 Task: Find connections with filter location Köthen with filter topic #culturewith filter profile language French with filter current company TIBCO with filter school Jobs in Telangana with filter industry Fisheries with filter service category Executive Coaching with filter keywords title Chemist
Action: Mouse moved to (508, 68)
Screenshot: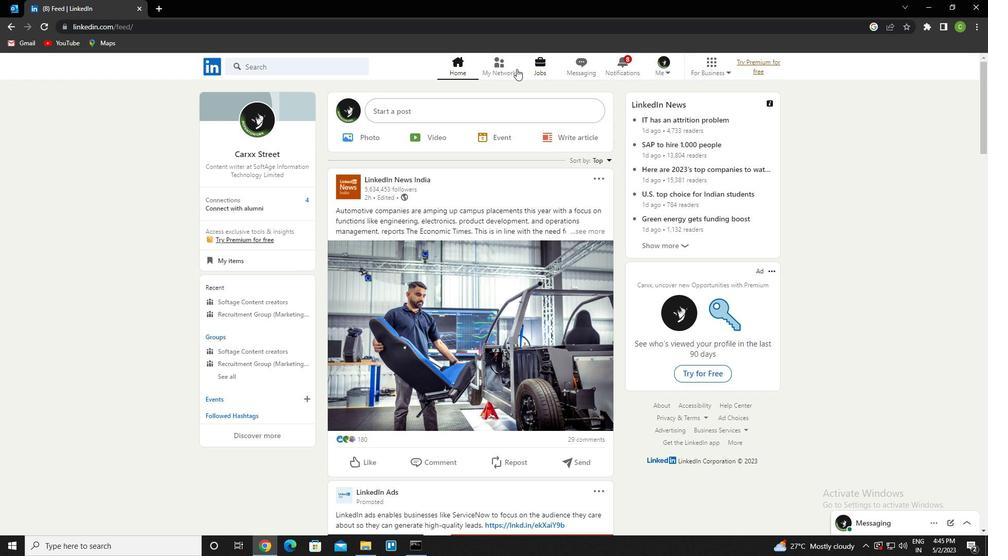 
Action: Mouse pressed left at (508, 68)
Screenshot: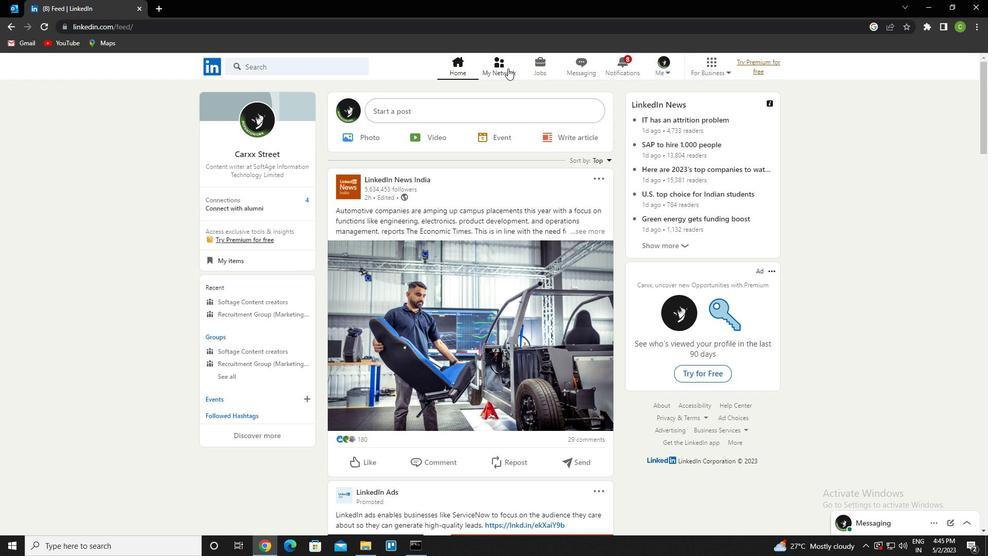 
Action: Mouse moved to (310, 125)
Screenshot: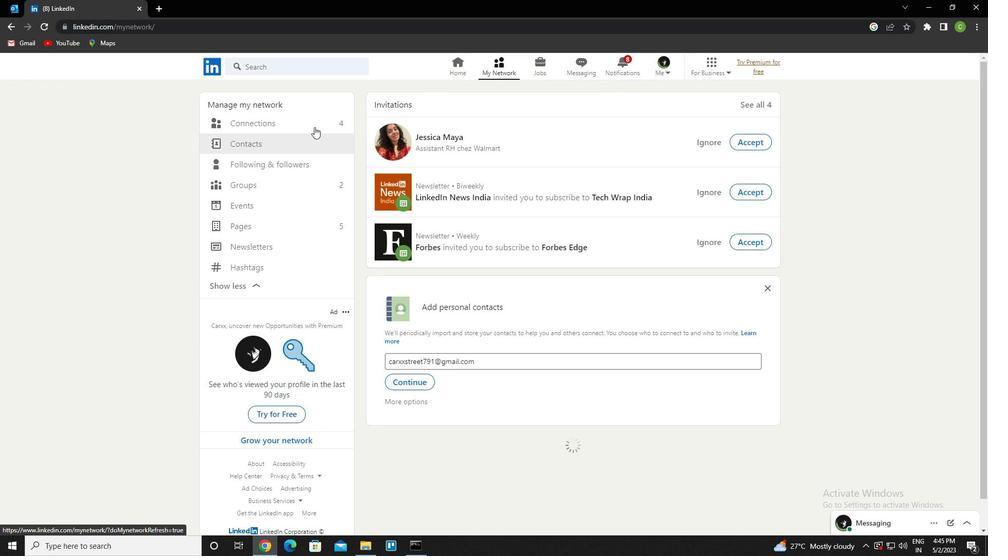 
Action: Mouse pressed left at (310, 125)
Screenshot: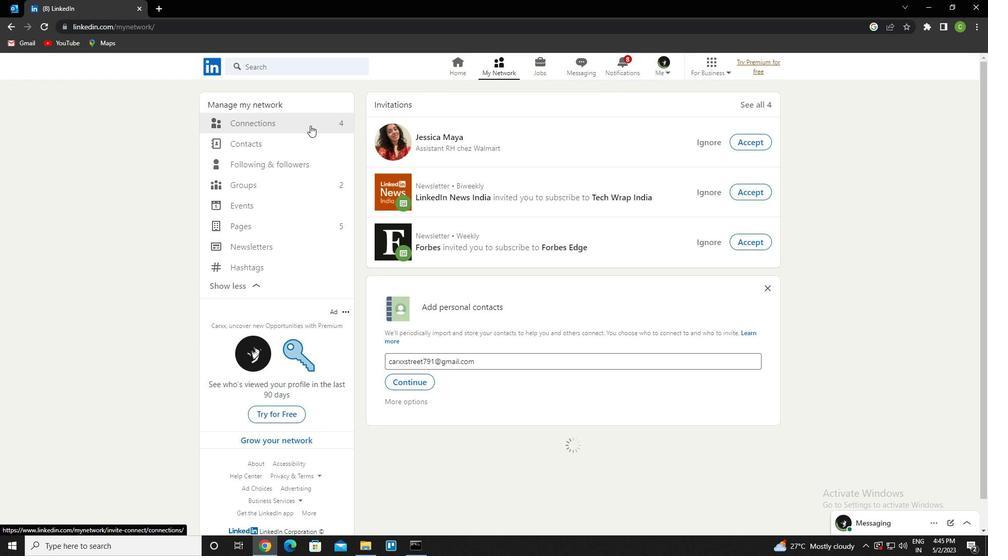 
Action: Mouse moved to (564, 117)
Screenshot: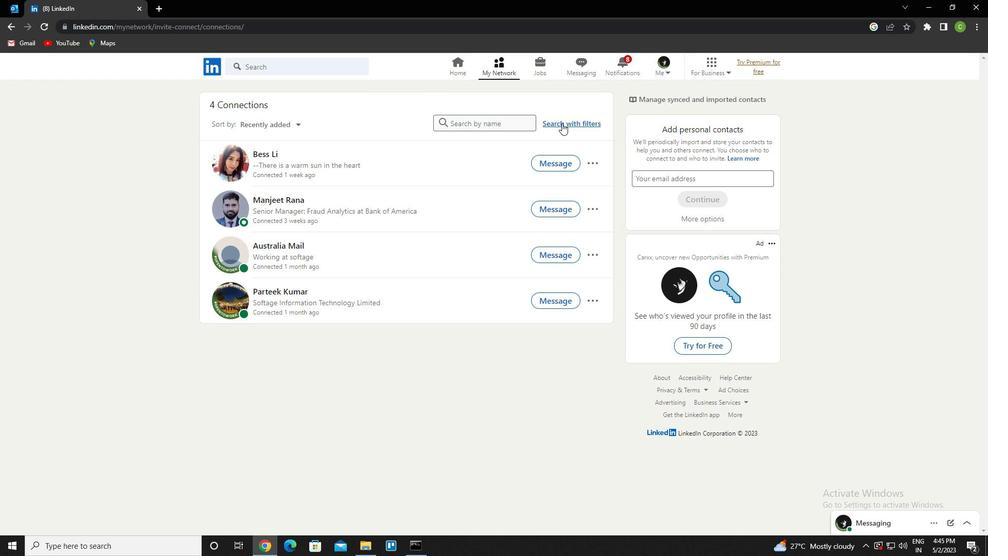 
Action: Mouse pressed left at (564, 117)
Screenshot: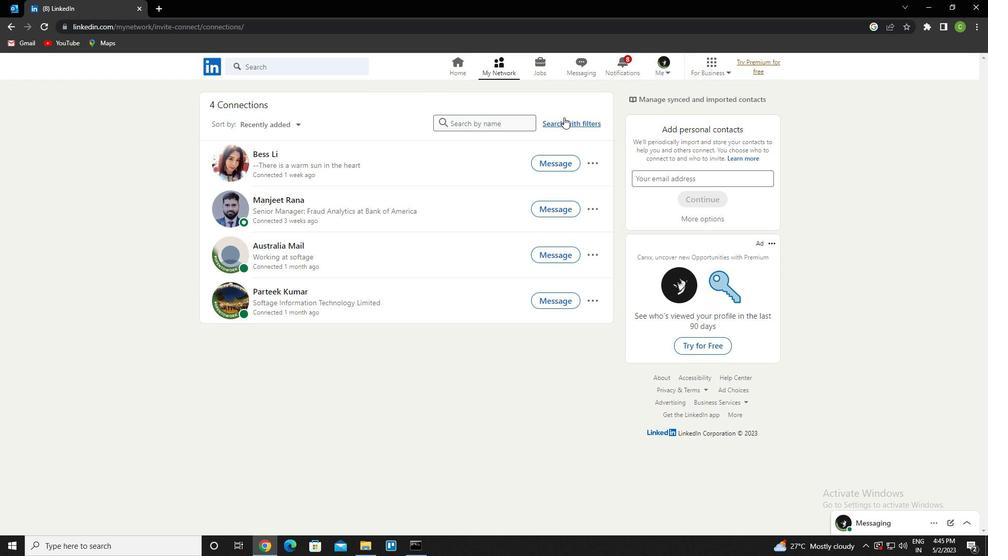 
Action: Mouse moved to (526, 91)
Screenshot: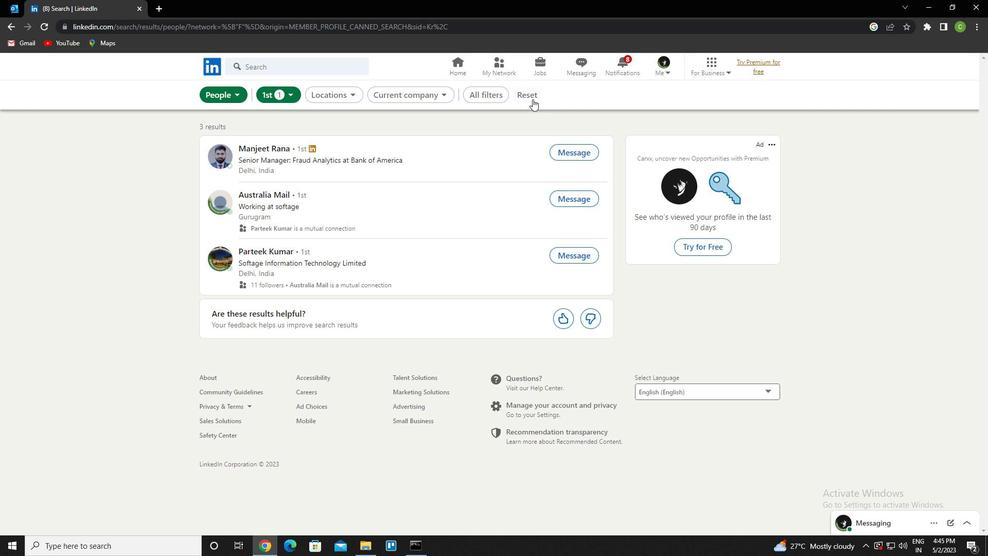 
Action: Mouse pressed left at (526, 91)
Screenshot: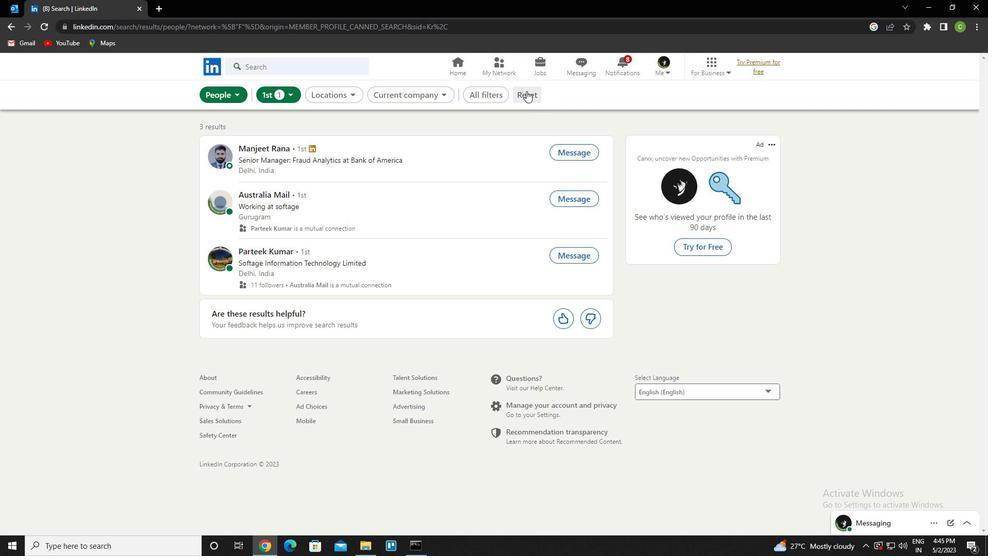 
Action: Mouse moved to (508, 95)
Screenshot: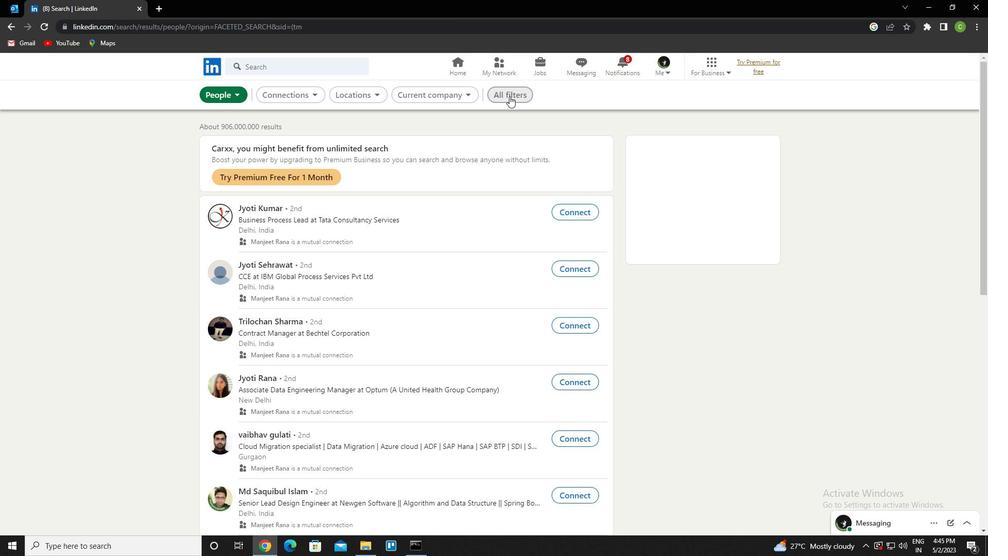 
Action: Mouse pressed left at (508, 95)
Screenshot: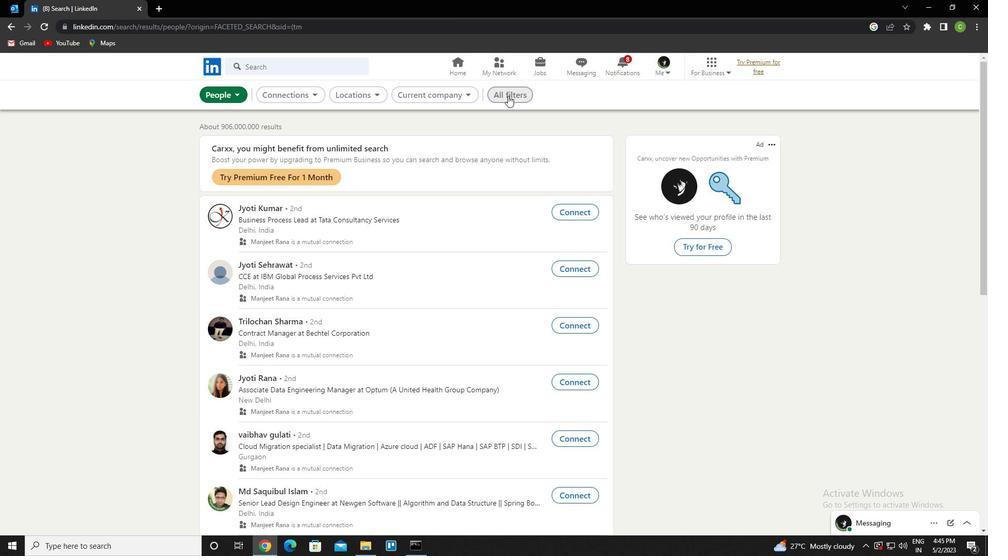 
Action: Mouse moved to (818, 286)
Screenshot: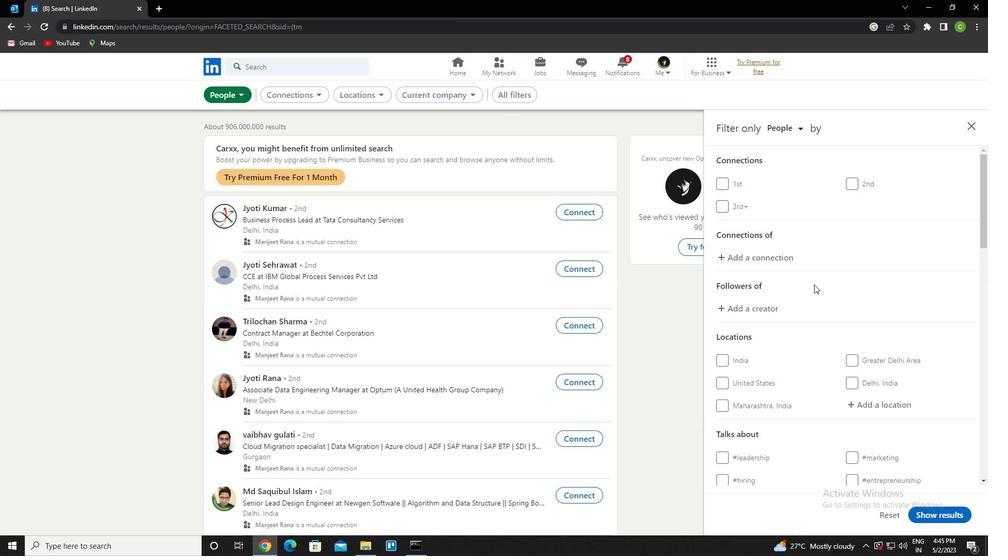 
Action: Mouse scrolled (818, 286) with delta (0, 0)
Screenshot: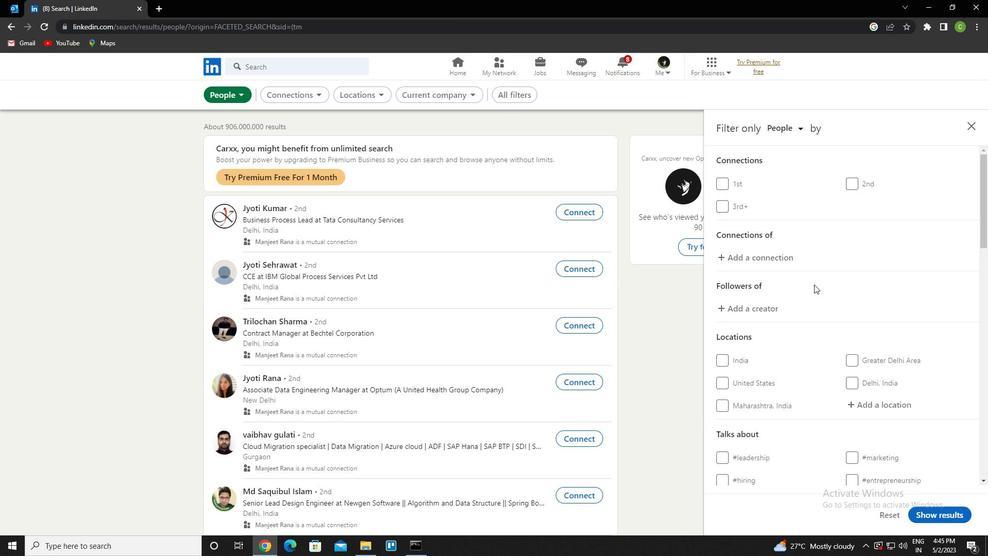 
Action: Mouse scrolled (818, 286) with delta (0, 0)
Screenshot: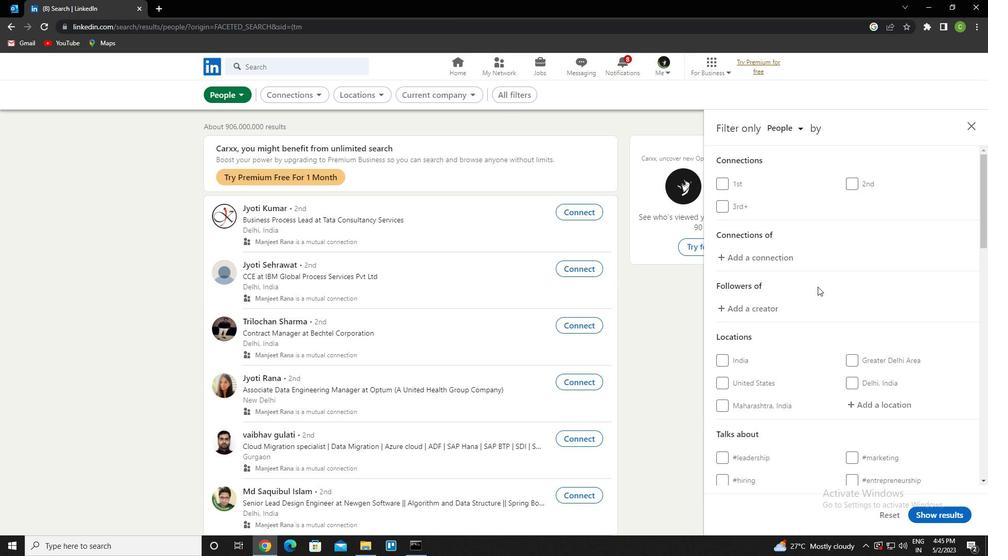 
Action: Mouse moved to (876, 302)
Screenshot: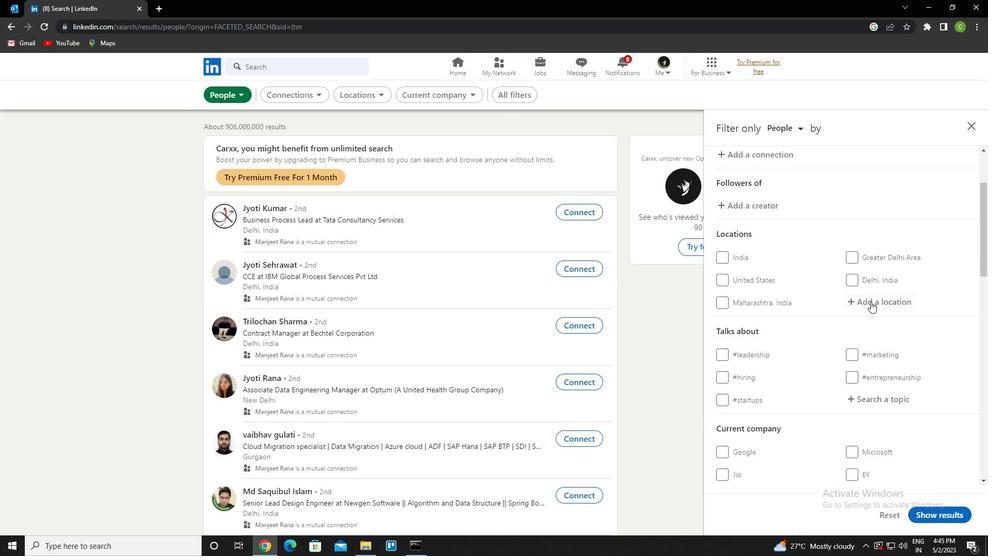 
Action: Mouse pressed left at (876, 302)
Screenshot: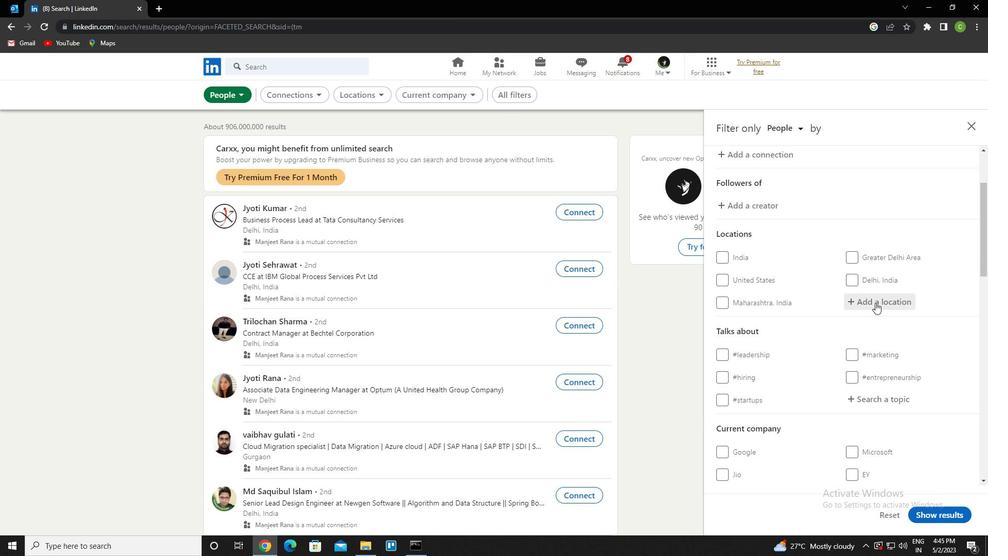 
Action: Key pressed <Key.caps_lock>k<Key.caps_lock>othen<Key.down><Key.enter>
Screenshot: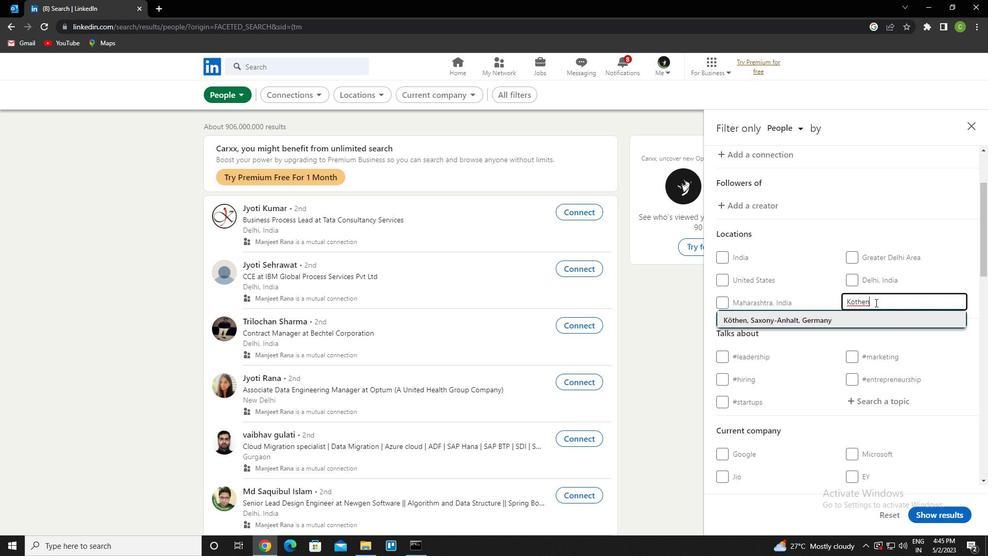 
Action: Mouse scrolled (876, 302) with delta (0, 0)
Screenshot: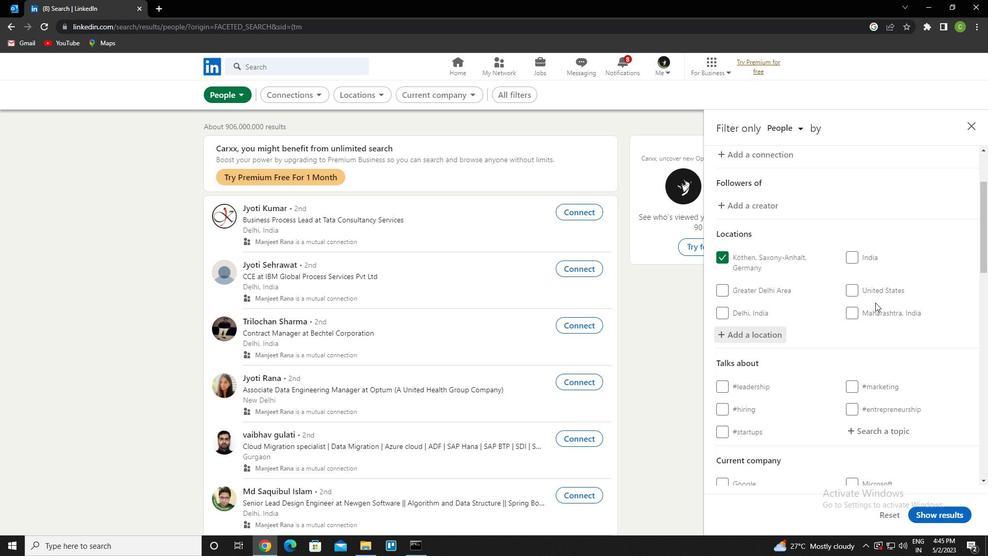 
Action: Mouse scrolled (876, 302) with delta (0, 0)
Screenshot: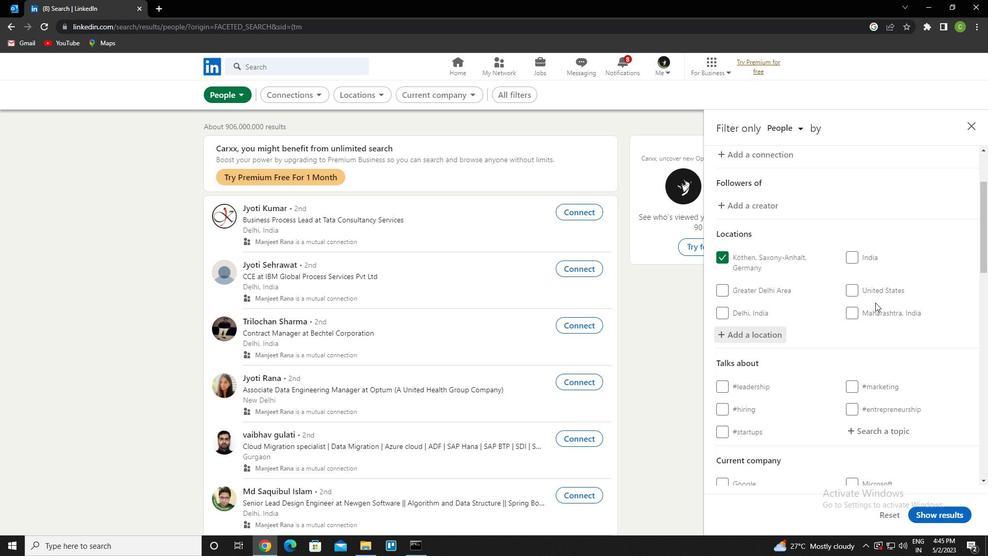 
Action: Mouse moved to (873, 329)
Screenshot: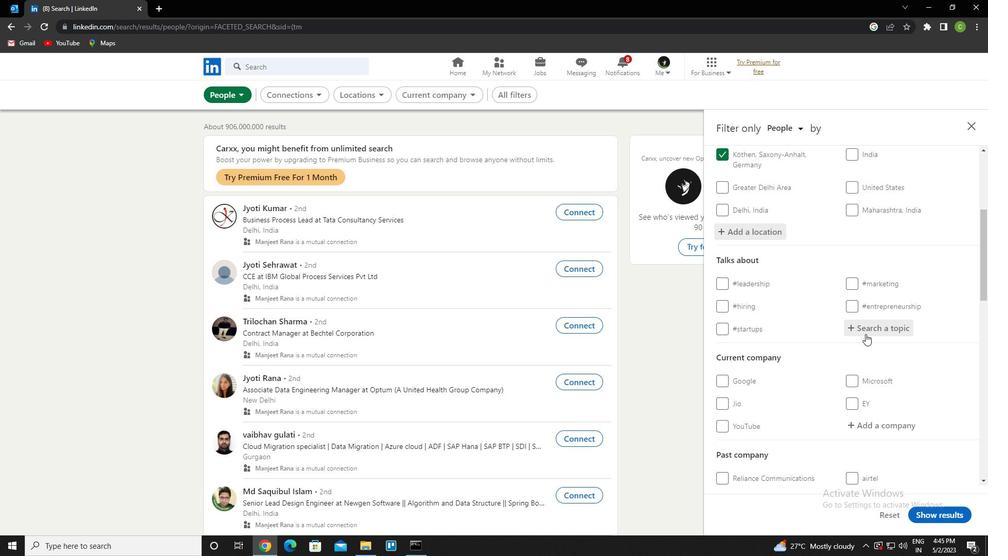 
Action: Mouse pressed left at (873, 329)
Screenshot: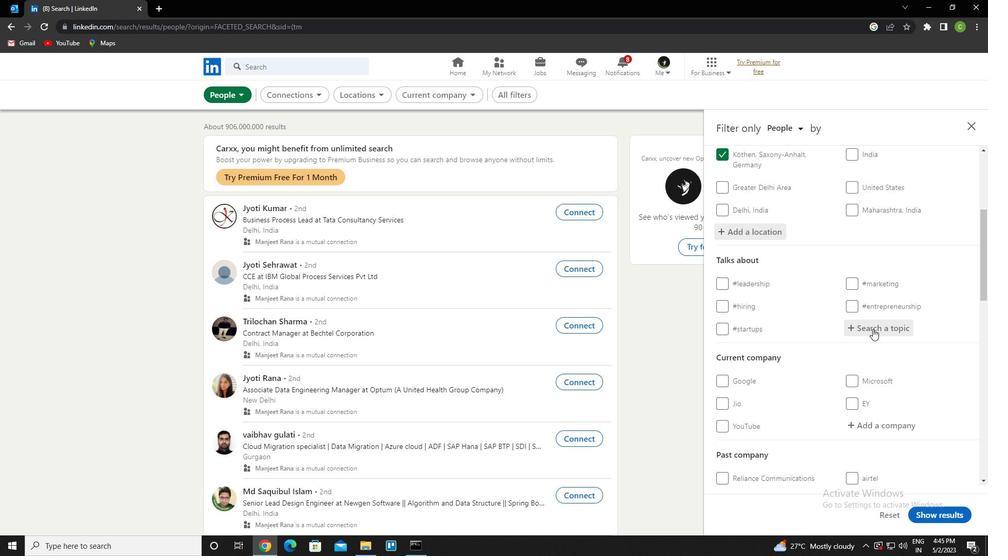 
Action: Key pressed culture<Key.down><Key.enter>
Screenshot: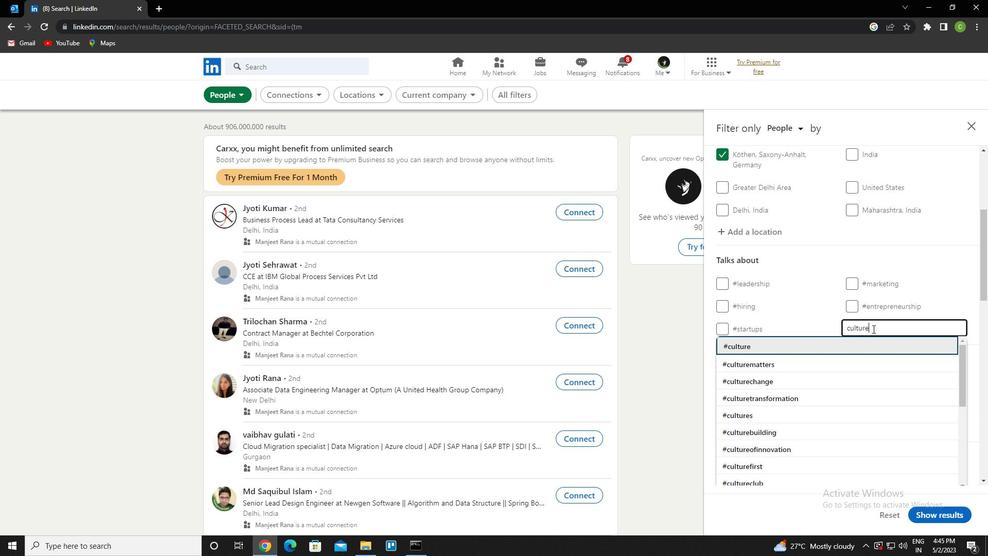 
Action: Mouse scrolled (873, 328) with delta (0, 0)
Screenshot: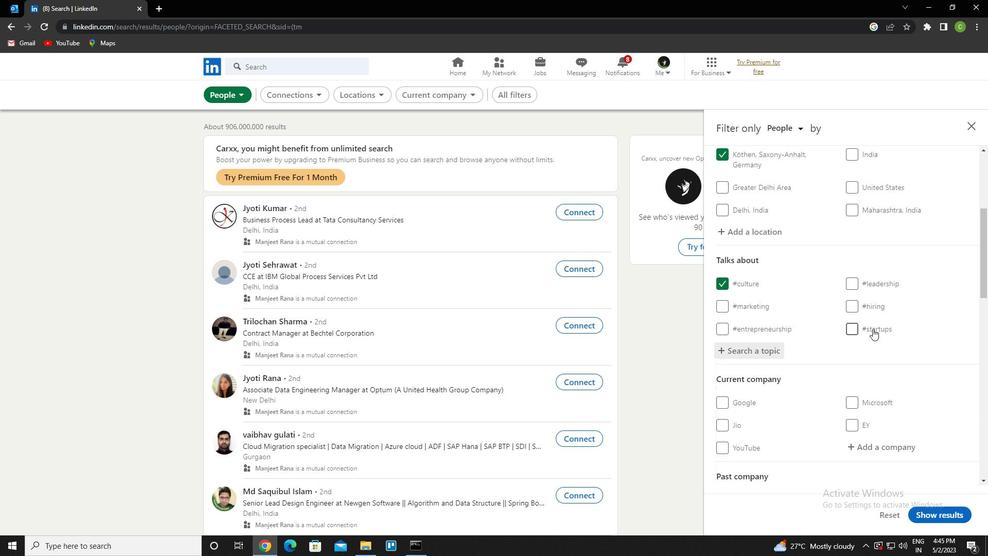 
Action: Mouse scrolled (873, 328) with delta (0, 0)
Screenshot: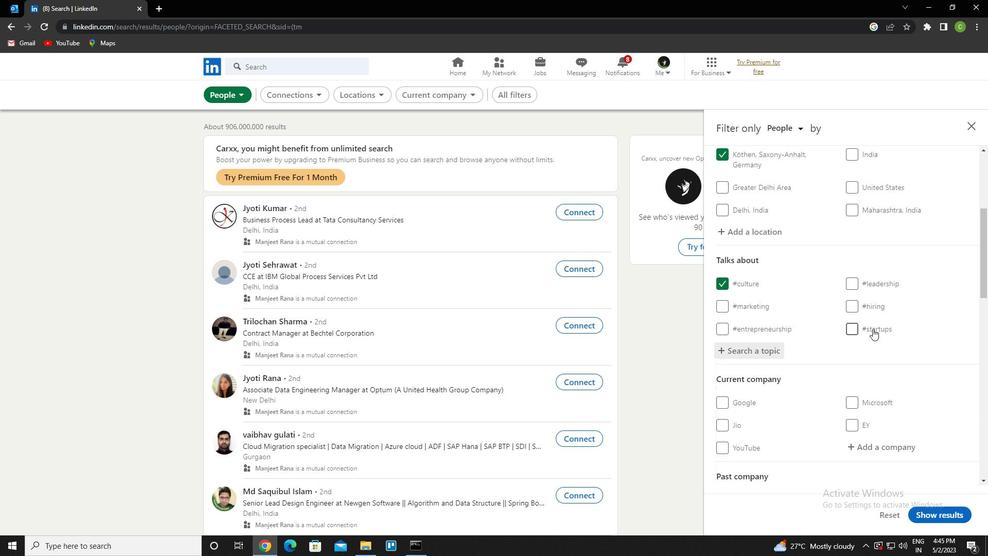 
Action: Mouse scrolled (873, 328) with delta (0, 0)
Screenshot: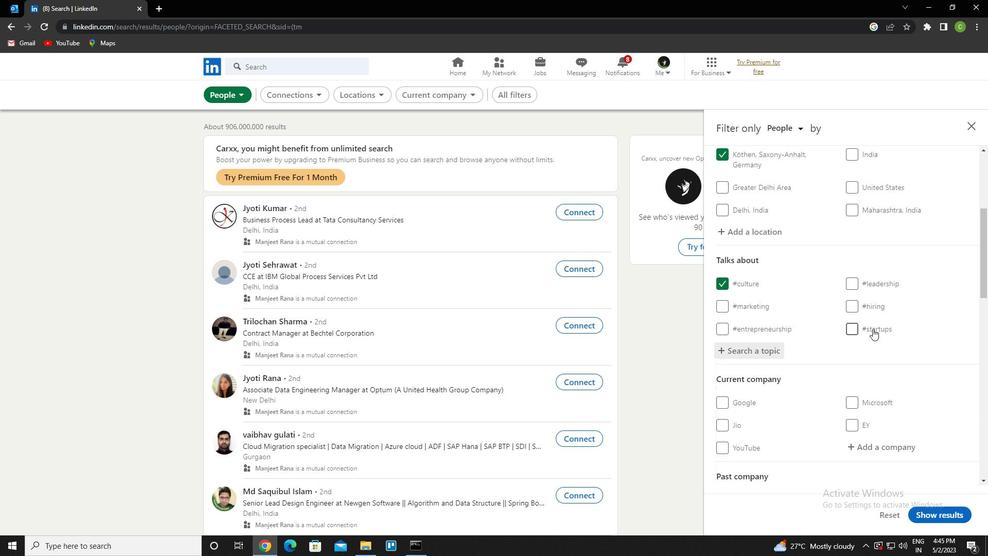 
Action: Mouse moved to (878, 294)
Screenshot: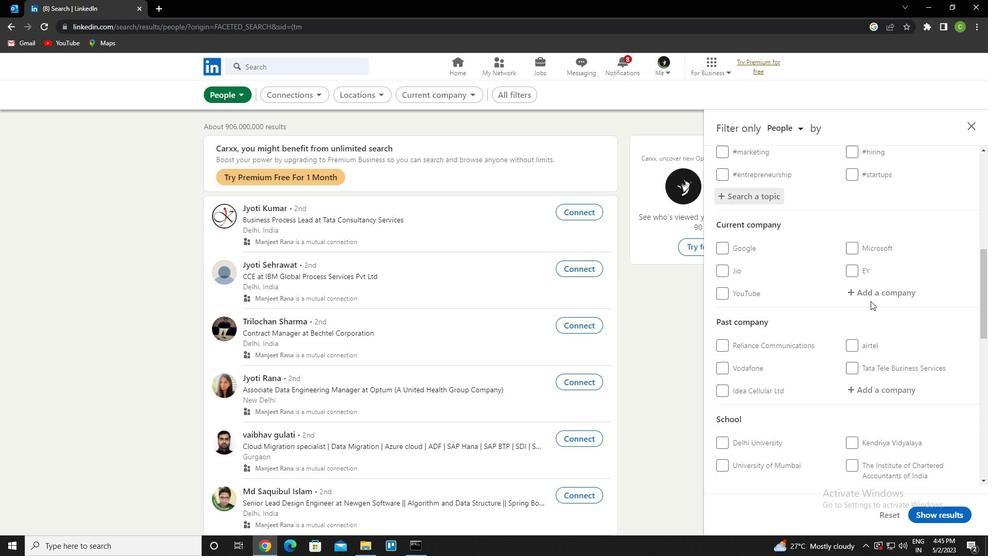 
Action: Mouse scrolled (878, 293) with delta (0, 0)
Screenshot: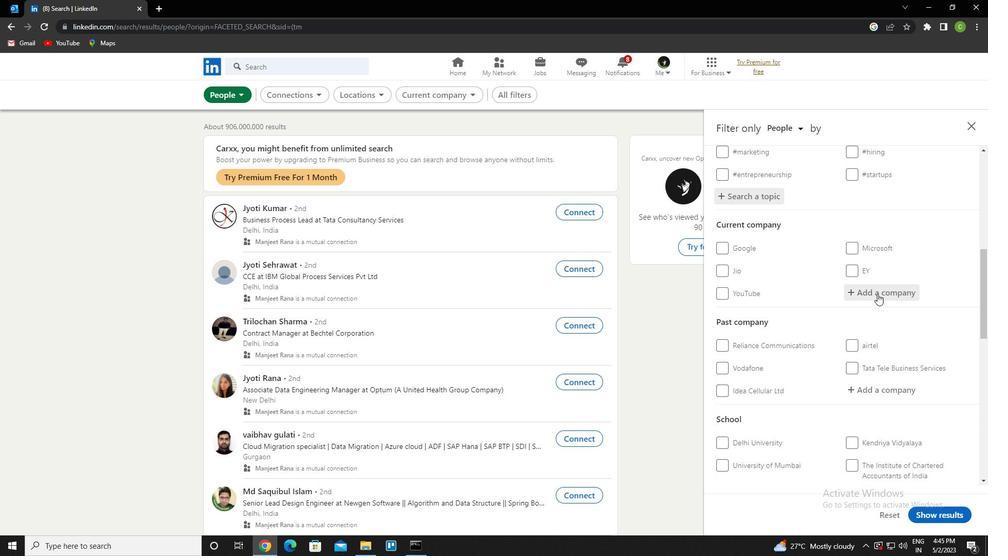 
Action: Mouse scrolled (878, 293) with delta (0, 0)
Screenshot: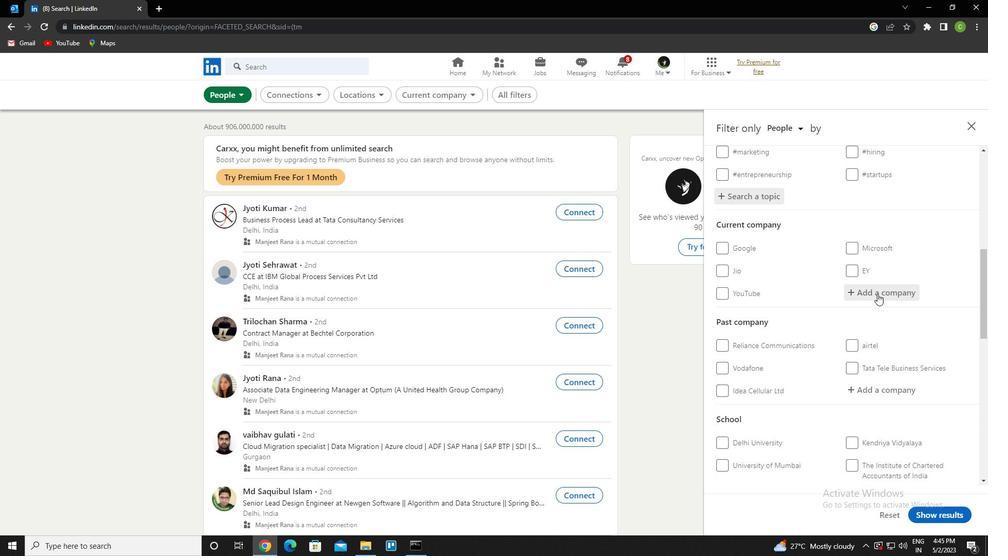 
Action: Mouse moved to (878, 294)
Screenshot: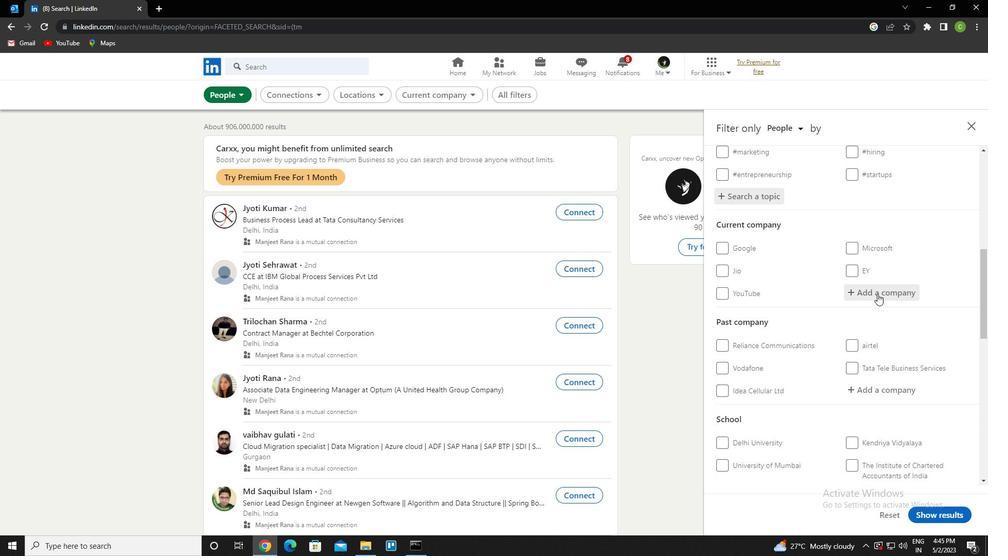 
Action: Mouse scrolled (878, 293) with delta (0, 0)
Screenshot: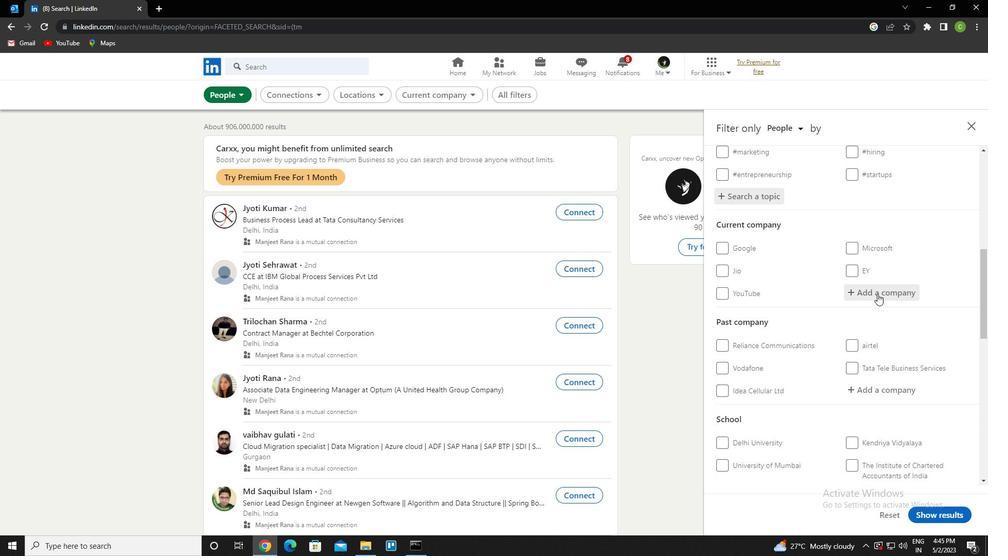 
Action: Mouse scrolled (878, 293) with delta (0, 0)
Screenshot: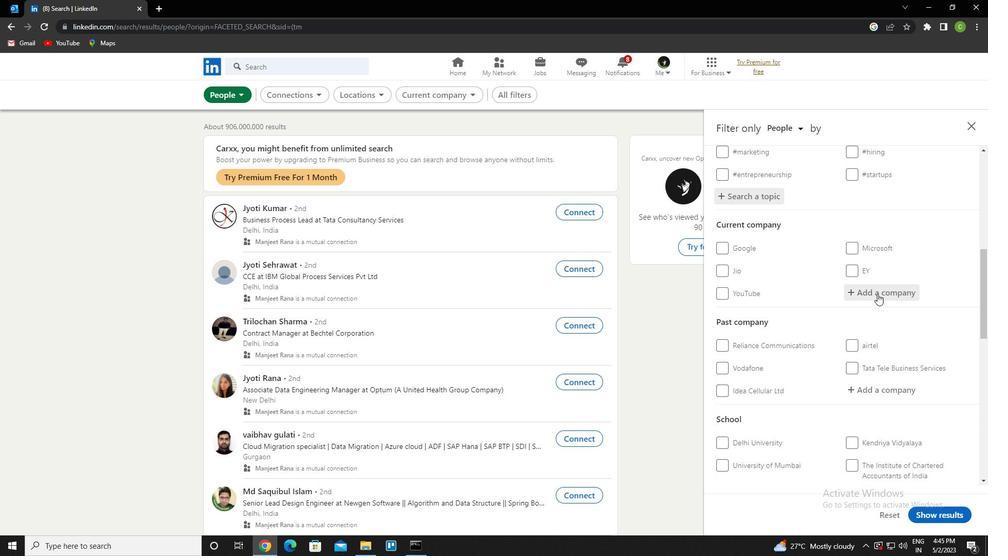 
Action: Mouse scrolled (878, 293) with delta (0, 0)
Screenshot: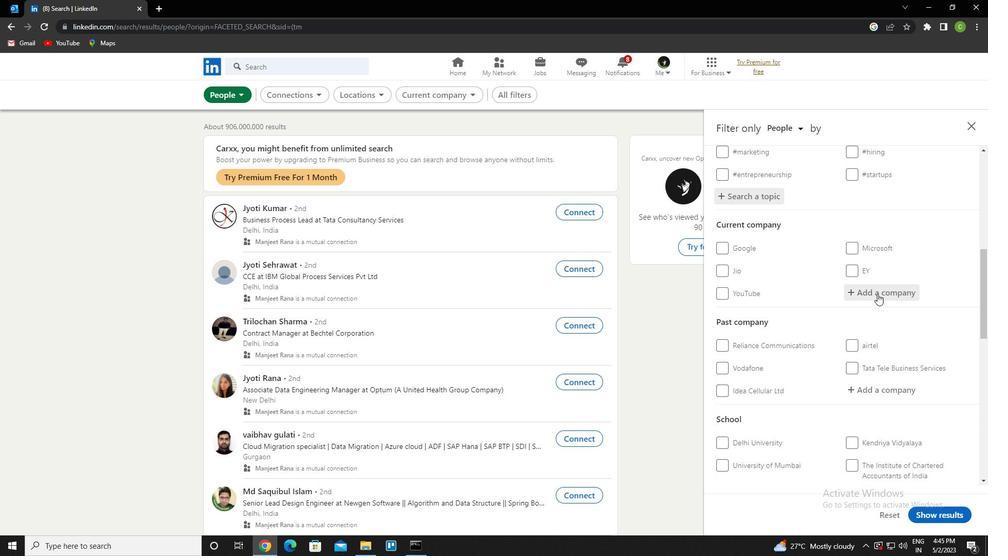 
Action: Mouse moved to (878, 294)
Screenshot: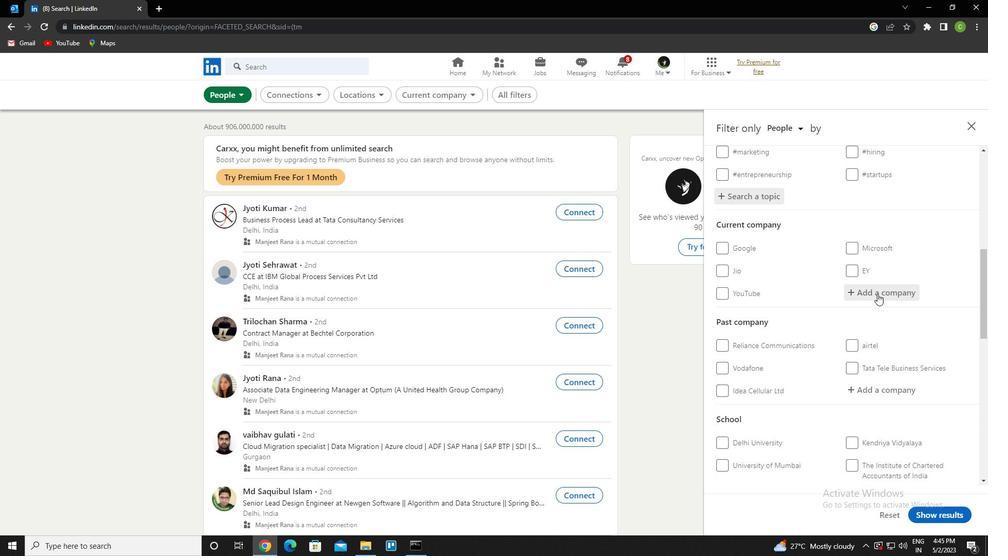 
Action: Mouse scrolled (878, 293) with delta (0, 0)
Screenshot: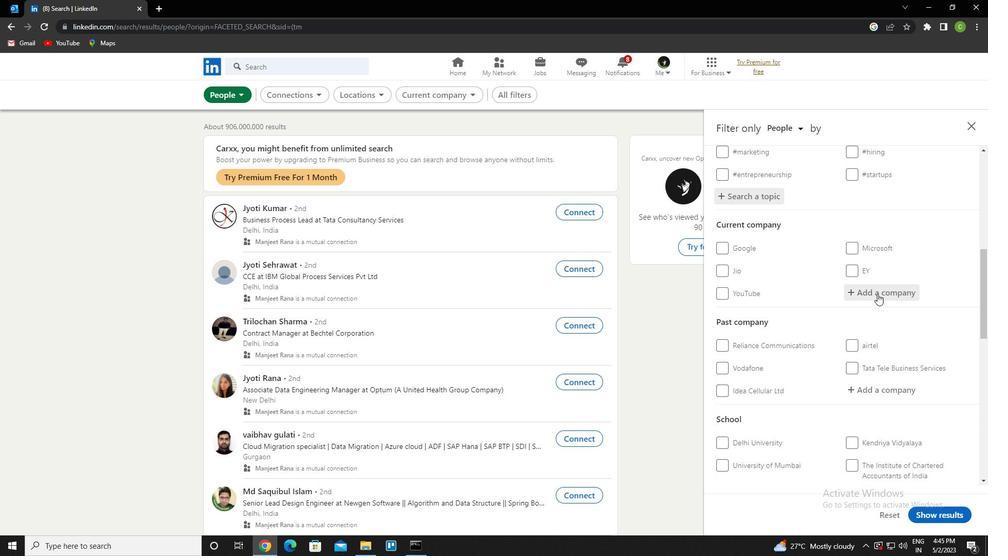 
Action: Mouse moved to (878, 295)
Screenshot: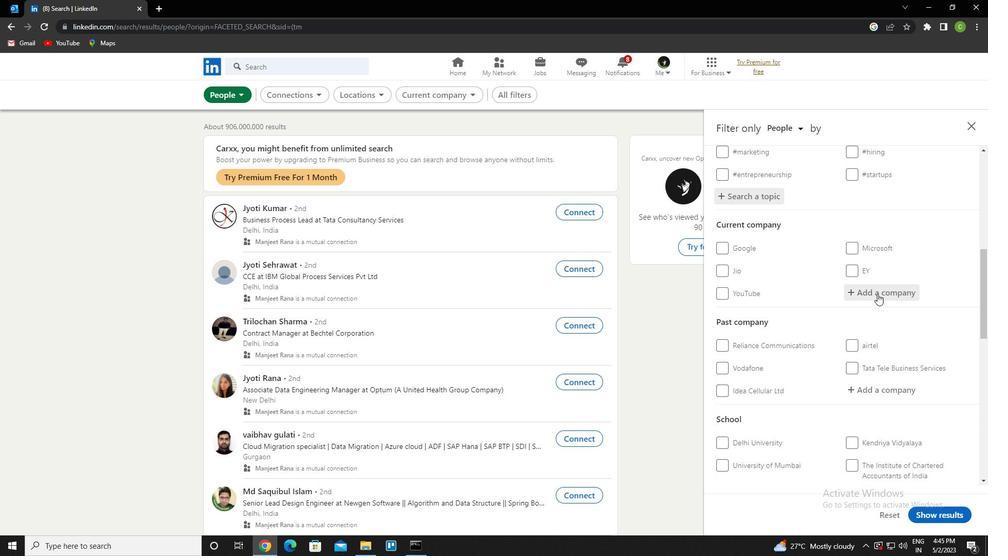 
Action: Mouse scrolled (878, 294) with delta (0, 0)
Screenshot: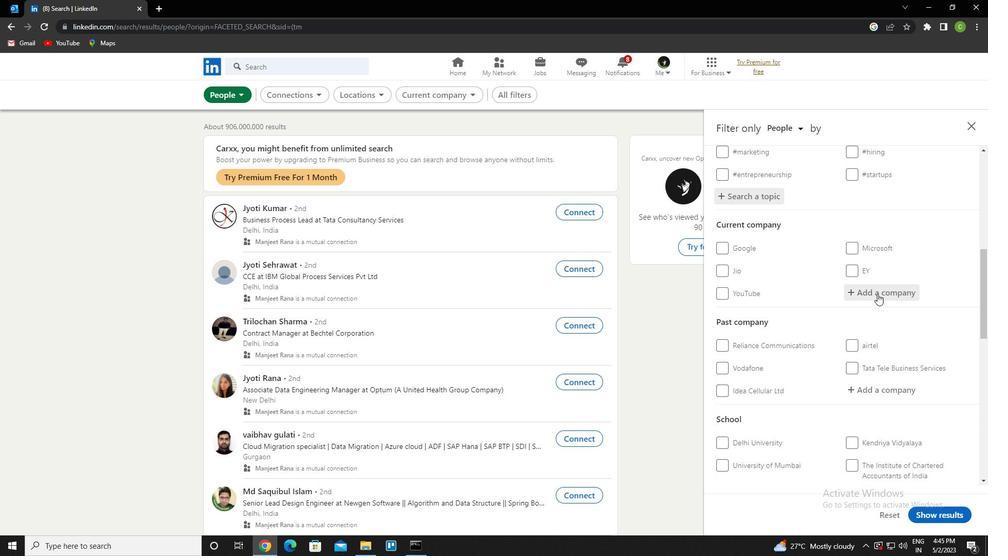 
Action: Mouse moved to (878, 296)
Screenshot: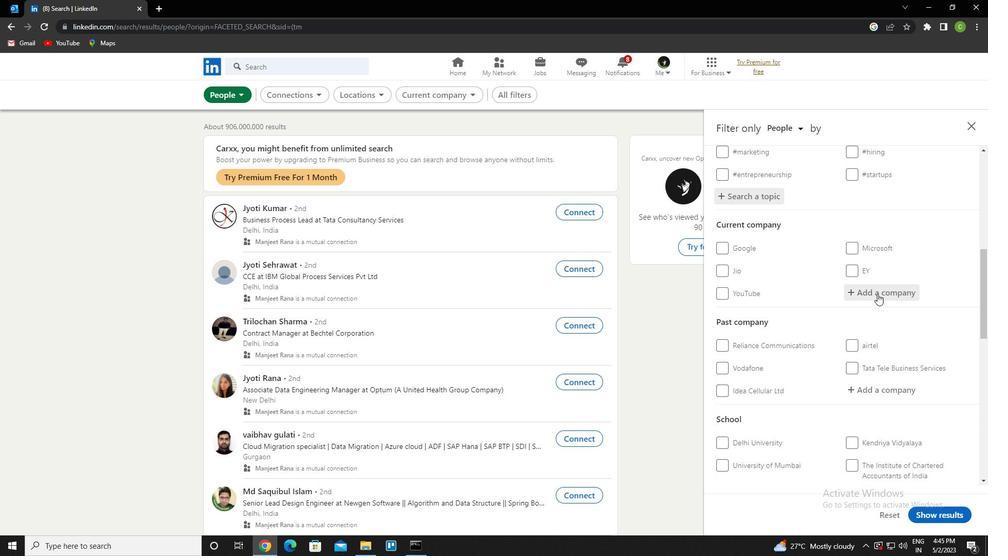 
Action: Mouse scrolled (878, 296) with delta (0, 0)
Screenshot: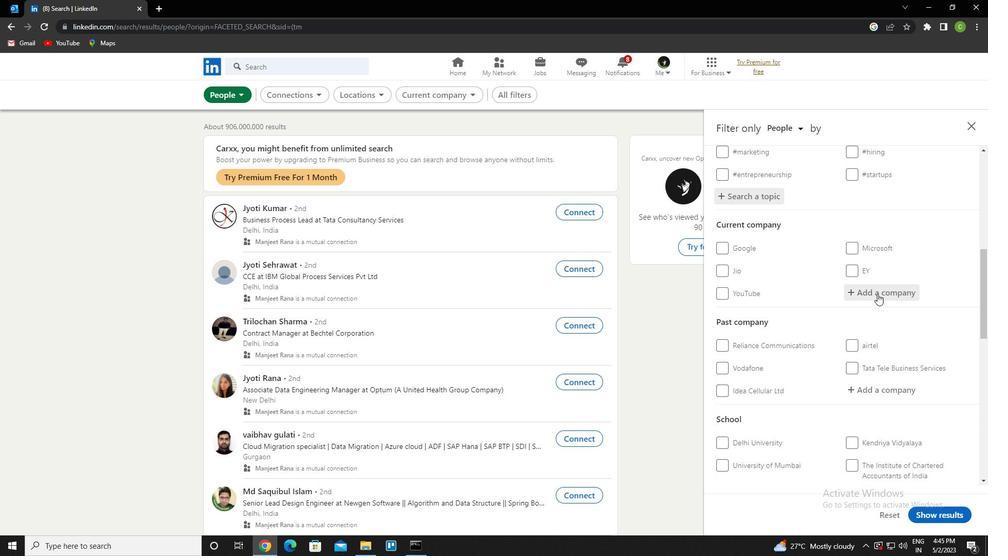 
Action: Mouse moved to (877, 299)
Screenshot: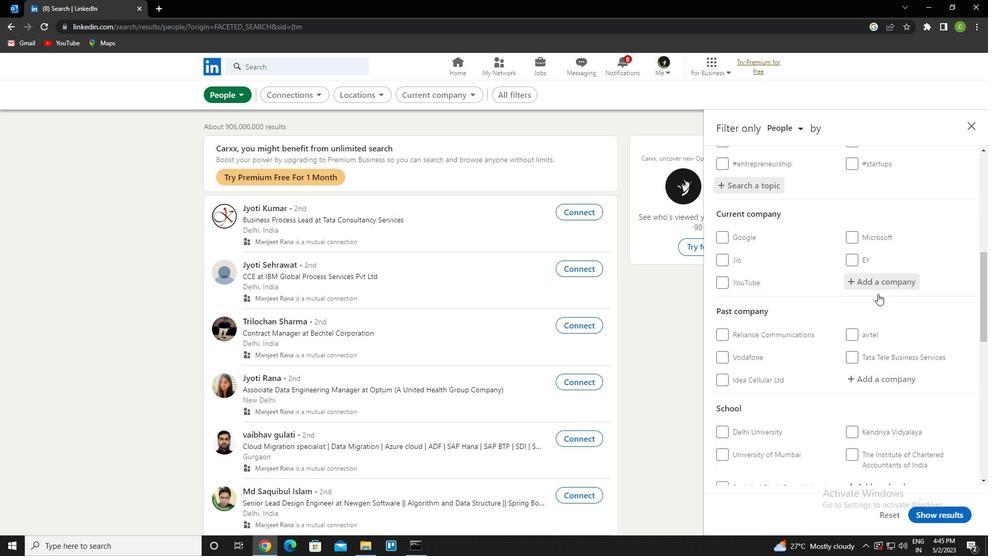 
Action: Mouse scrolled (877, 299) with delta (0, 0)
Screenshot: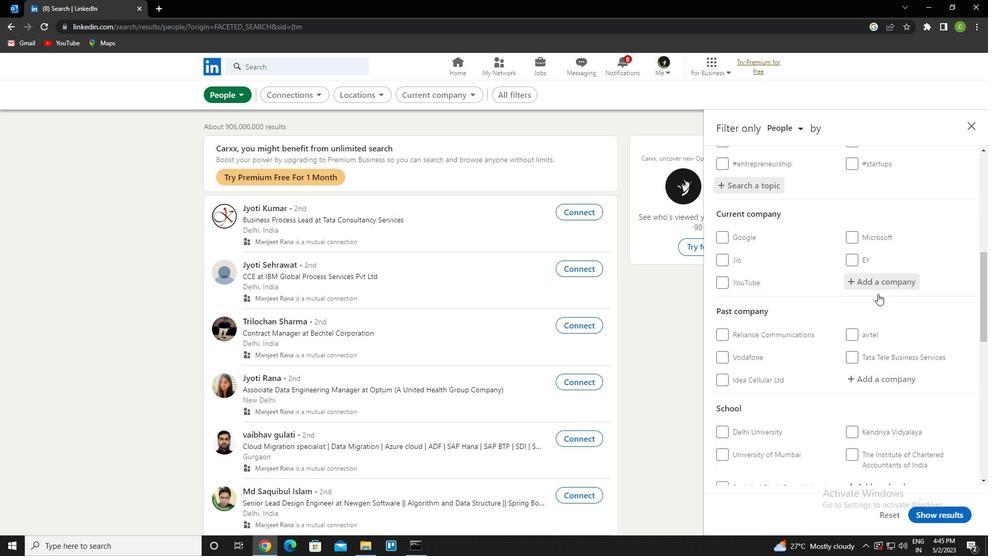 
Action: Mouse moved to (877, 300)
Screenshot: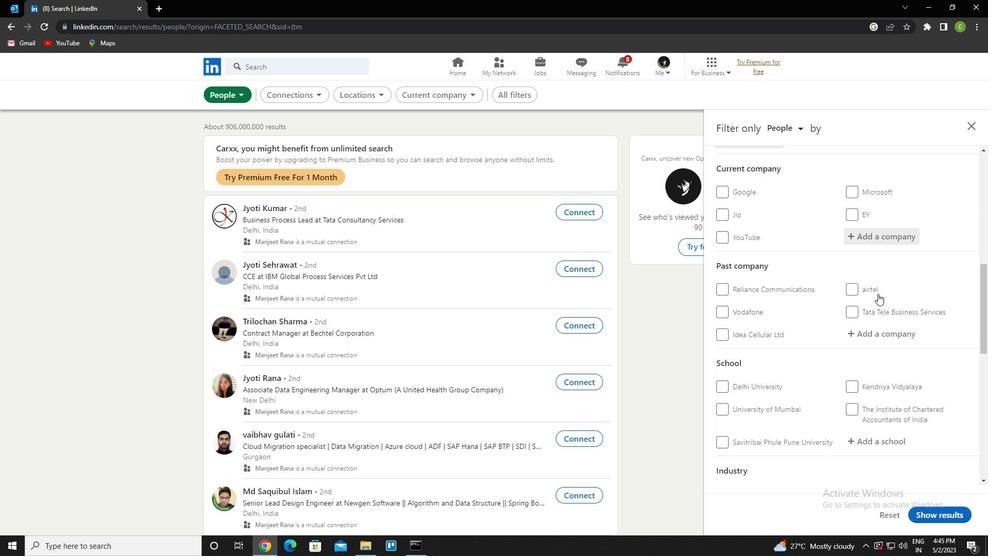 
Action: Mouse scrolled (877, 299) with delta (0, 0)
Screenshot: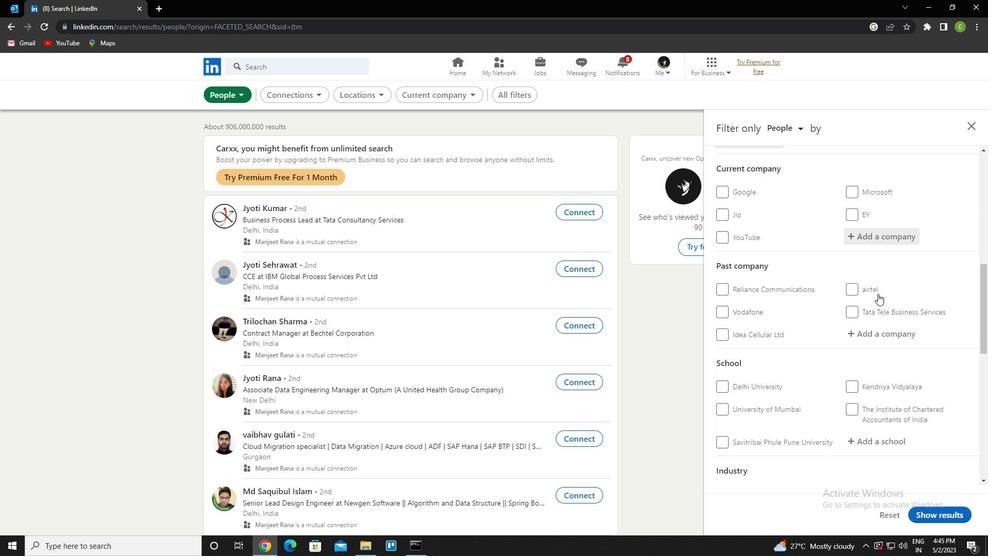 
Action: Mouse scrolled (877, 299) with delta (0, 0)
Screenshot: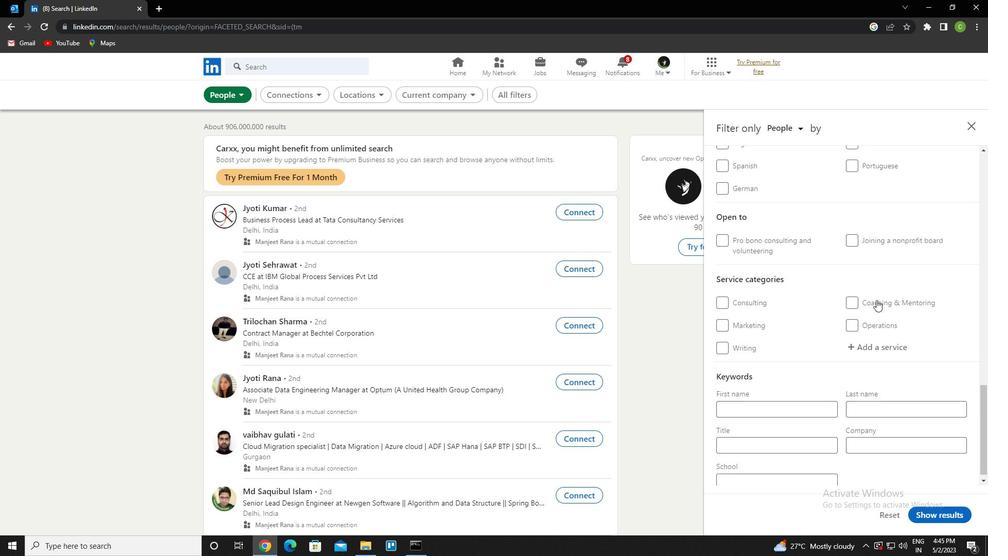 
Action: Mouse moved to (863, 313)
Screenshot: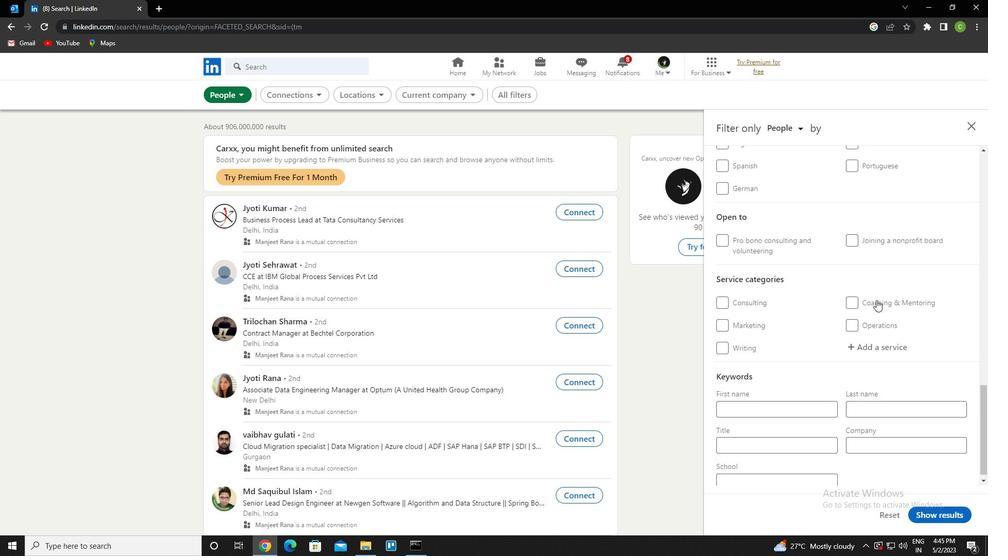 
Action: Mouse scrolled (863, 312) with delta (0, 0)
Screenshot: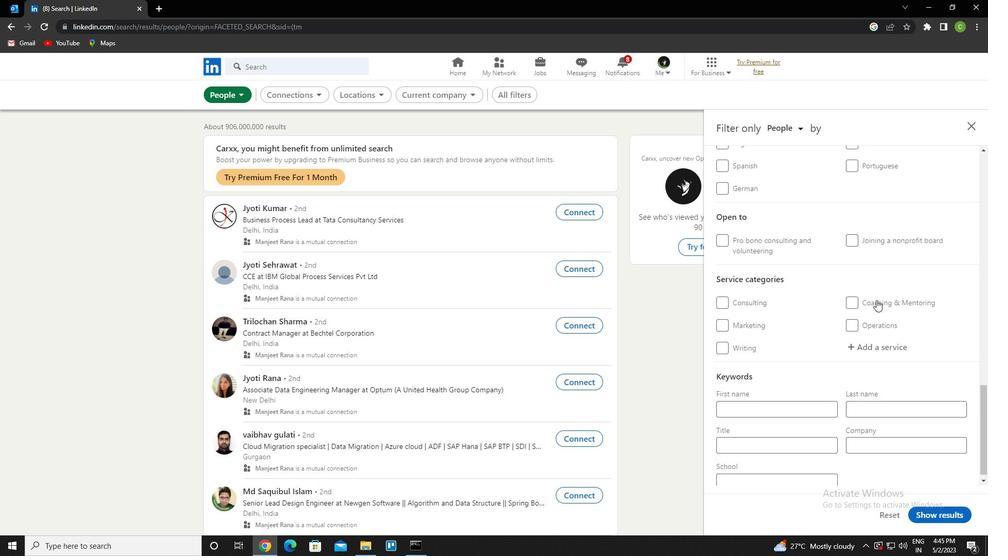 
Action: Mouse moved to (729, 204)
Screenshot: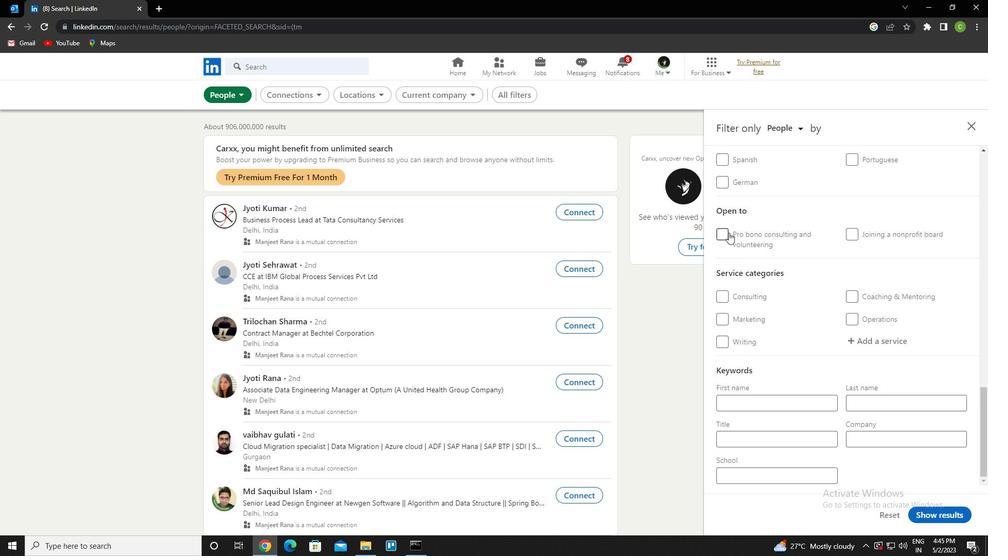 
Action: Mouse scrolled (729, 205) with delta (0, 0)
Screenshot: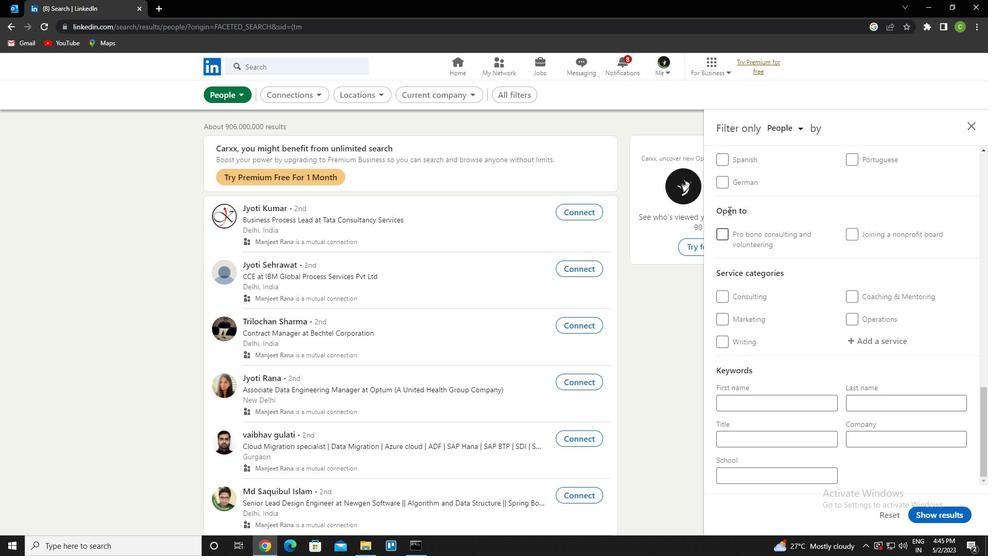 
Action: Mouse scrolled (729, 205) with delta (0, 0)
Screenshot: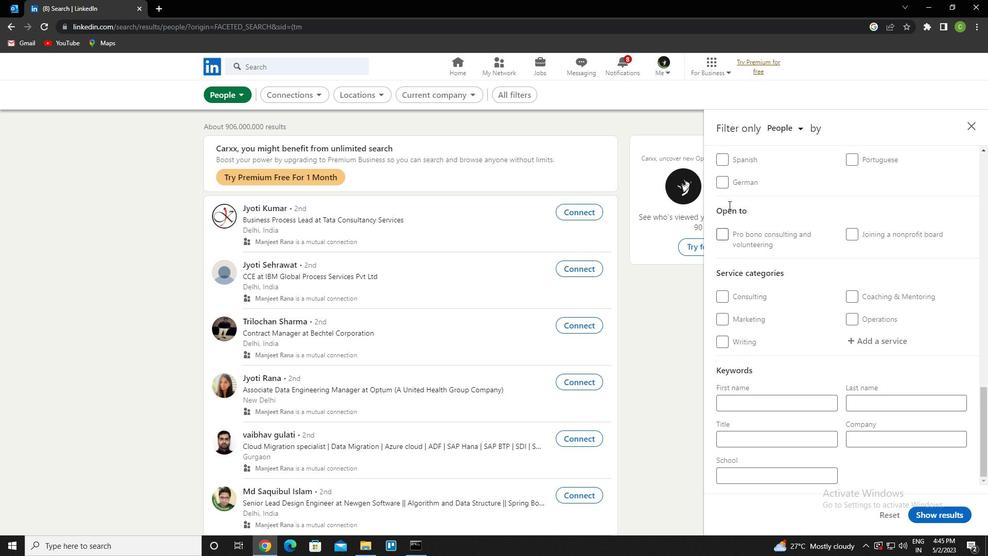 
Action: Mouse moved to (856, 242)
Screenshot: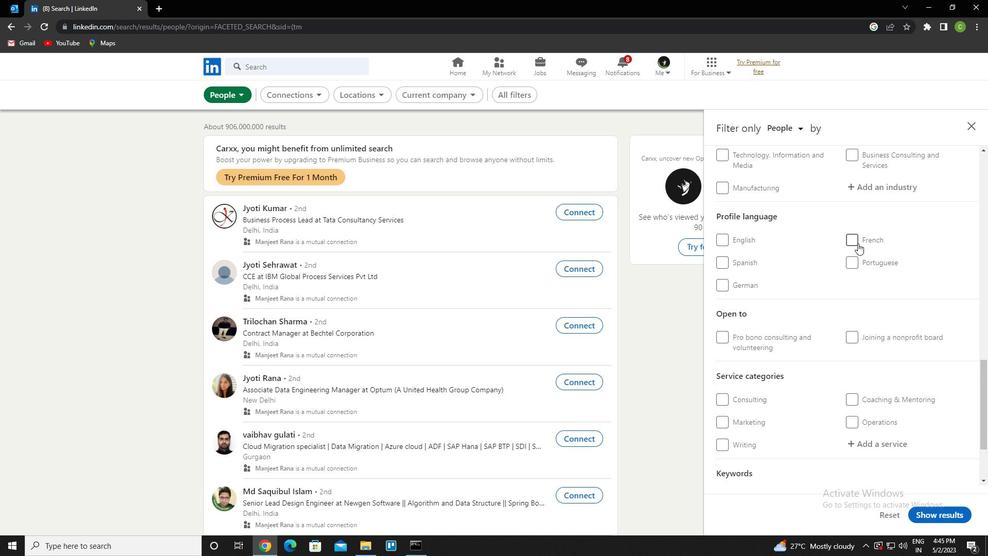 
Action: Mouse pressed left at (856, 242)
Screenshot: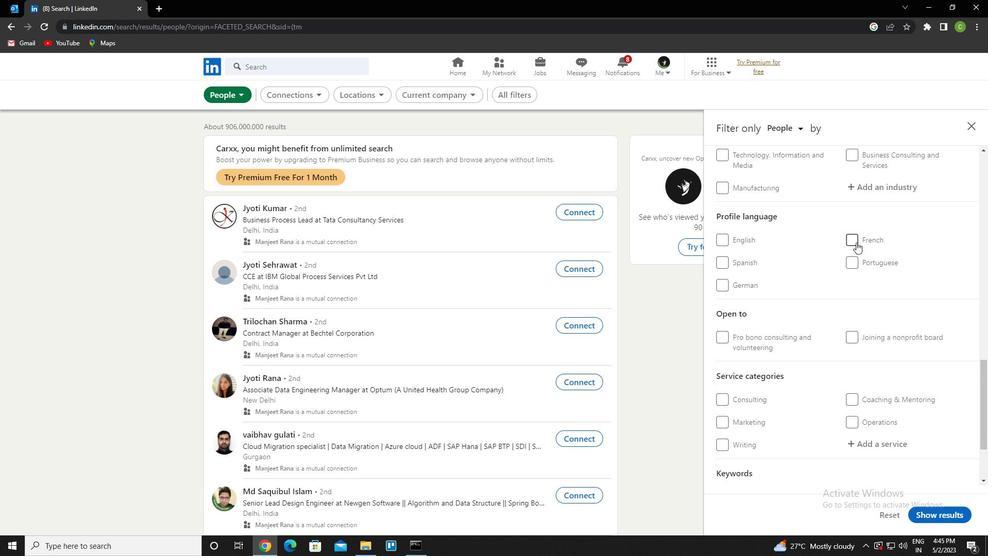 
Action: Mouse moved to (850, 268)
Screenshot: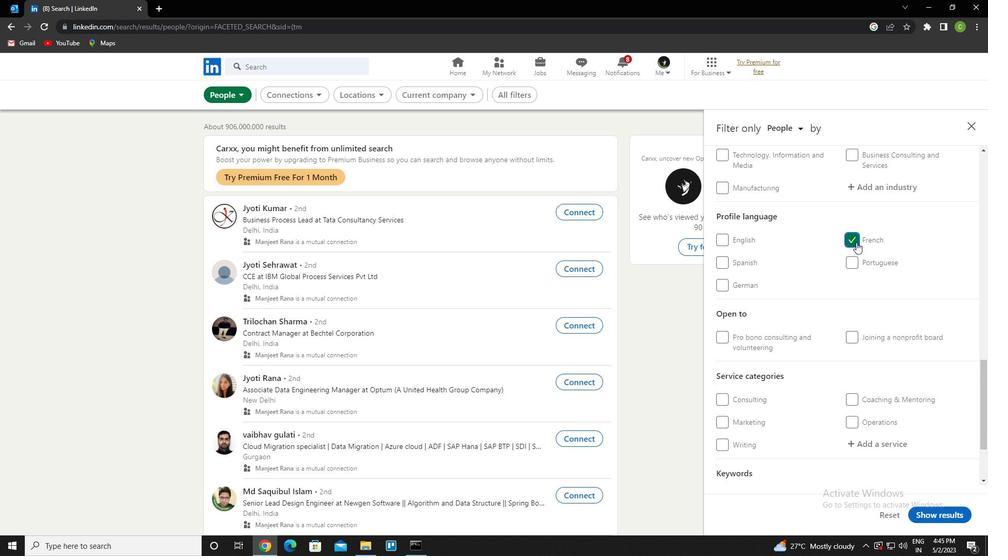 
Action: Mouse scrolled (850, 268) with delta (0, 0)
Screenshot: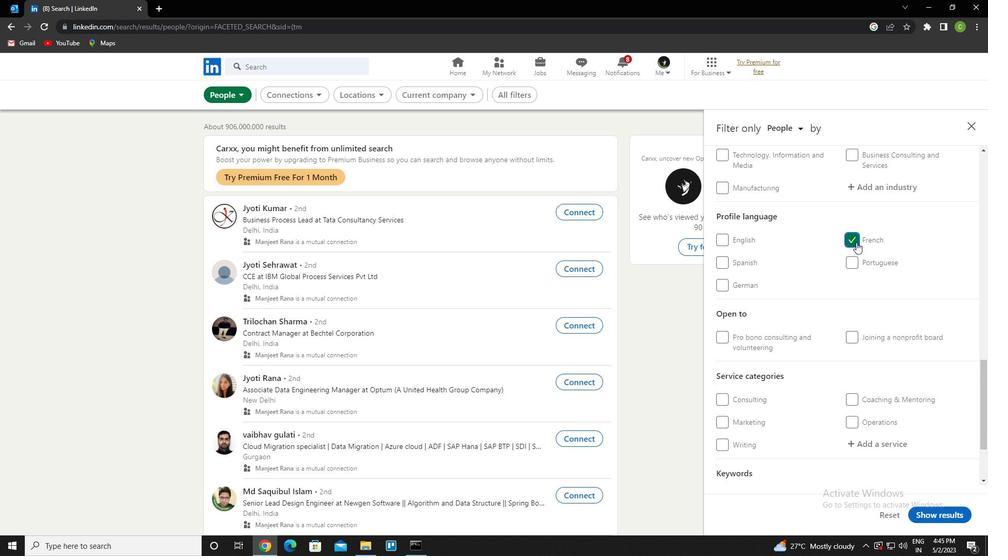 
Action: Mouse moved to (848, 278)
Screenshot: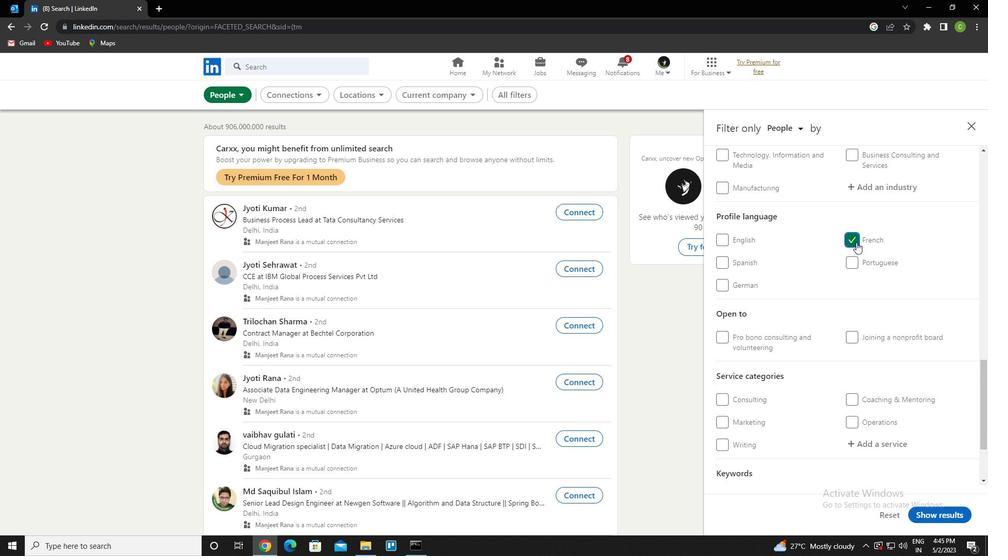 
Action: Mouse scrolled (848, 279) with delta (0, 0)
Screenshot: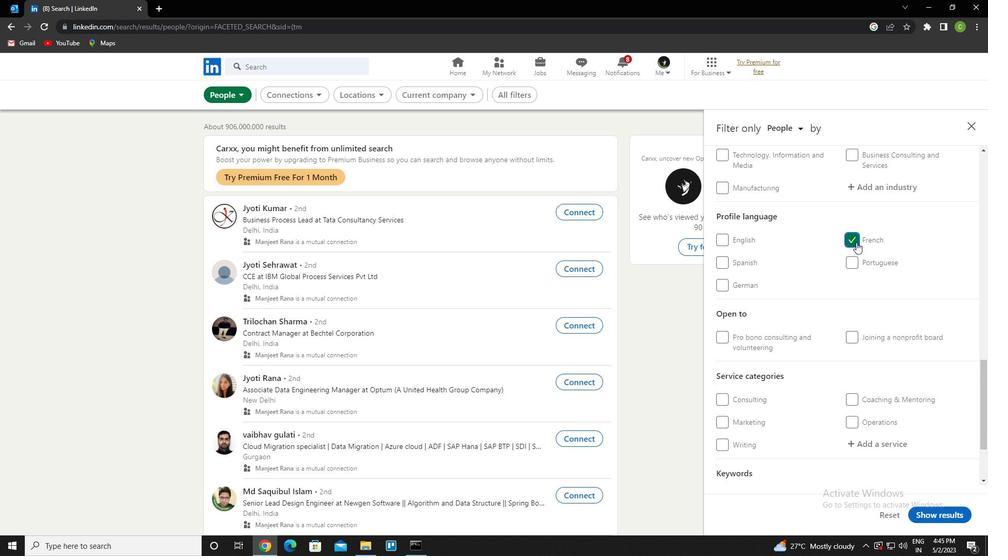
Action: Mouse moved to (841, 292)
Screenshot: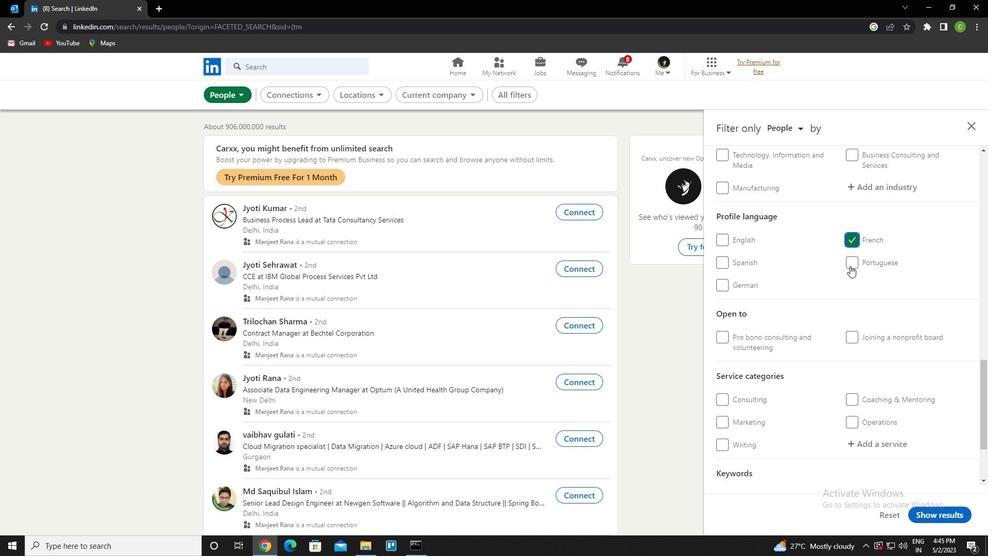 
Action: Mouse scrolled (841, 292) with delta (0, 0)
Screenshot: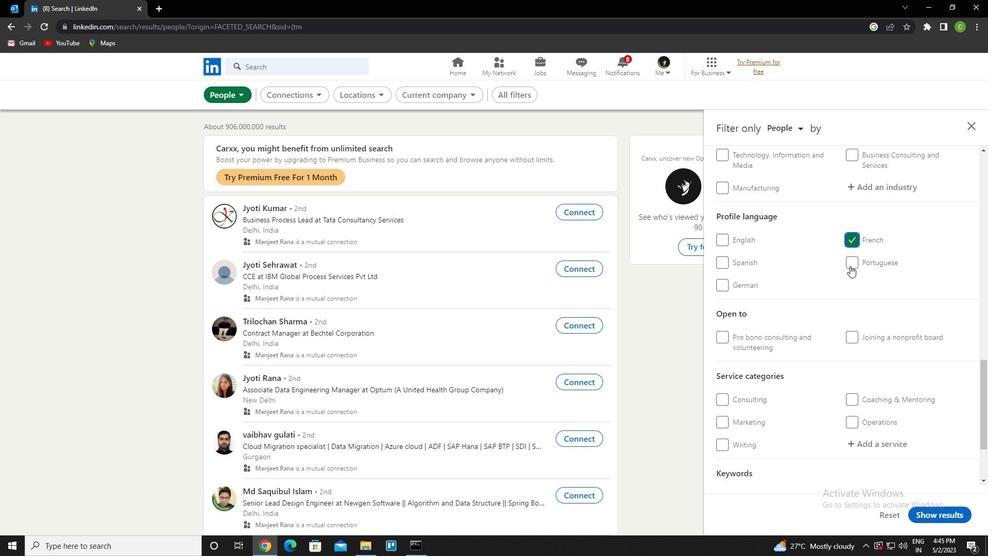 
Action: Mouse moved to (840, 292)
Screenshot: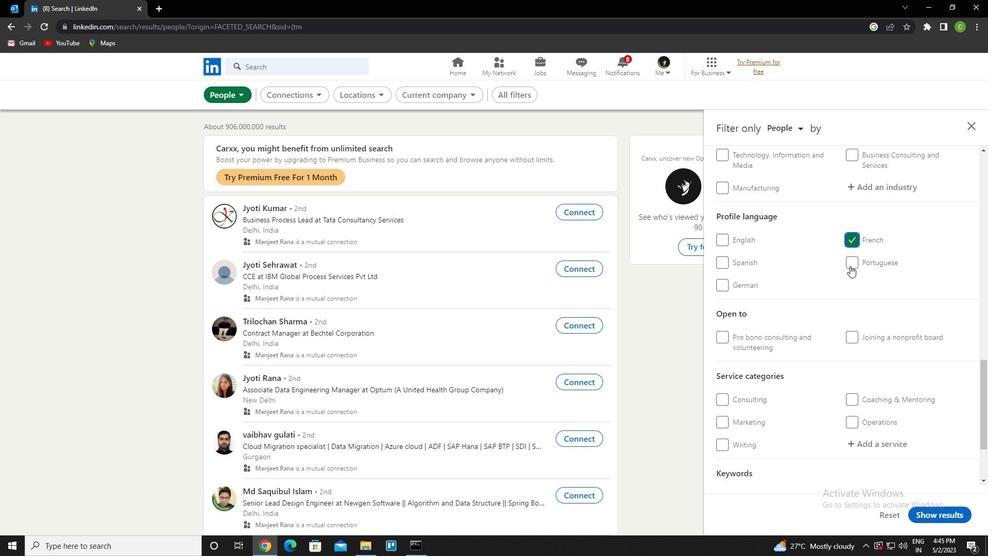 
Action: Mouse scrolled (840, 292) with delta (0, 0)
Screenshot: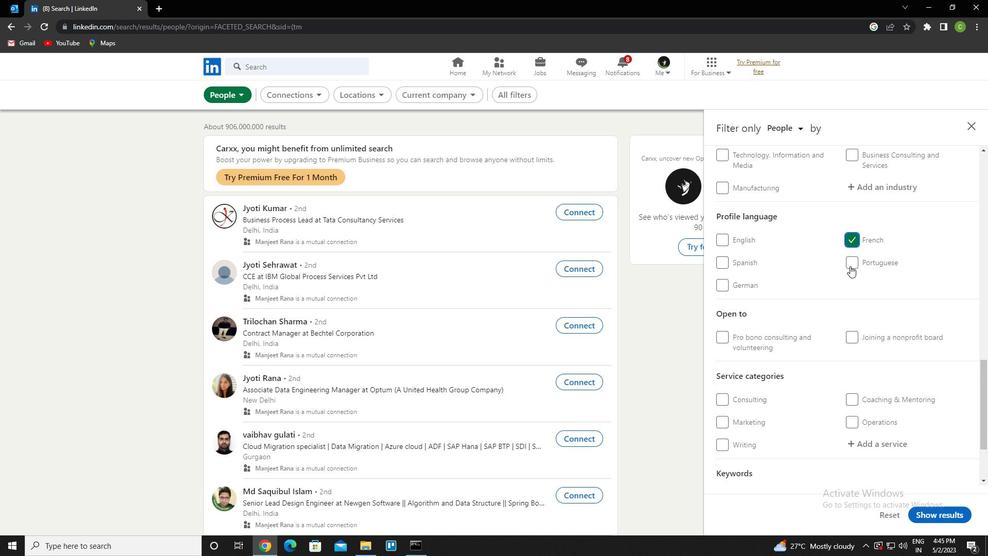 
Action: Mouse scrolled (840, 292) with delta (0, 0)
Screenshot: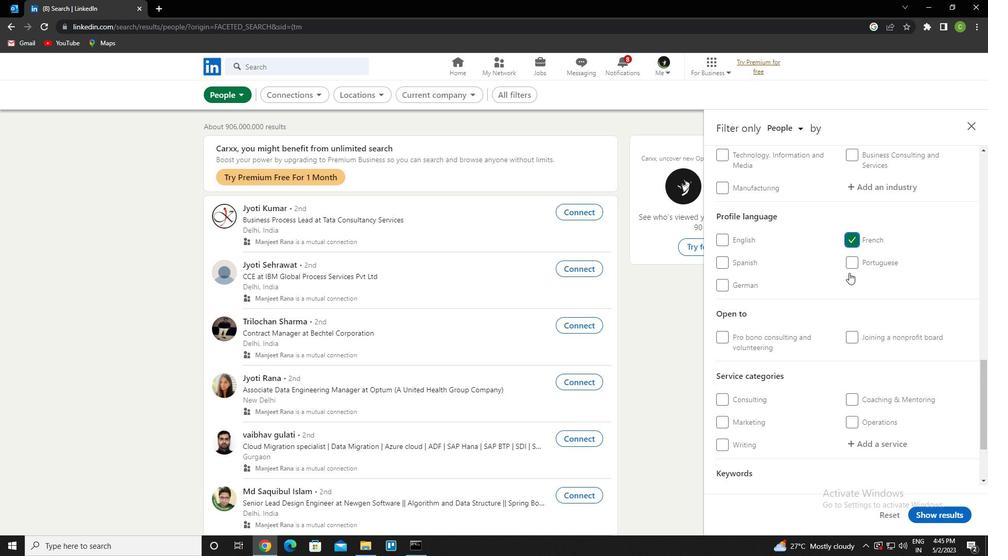 
Action: Mouse moved to (779, 326)
Screenshot: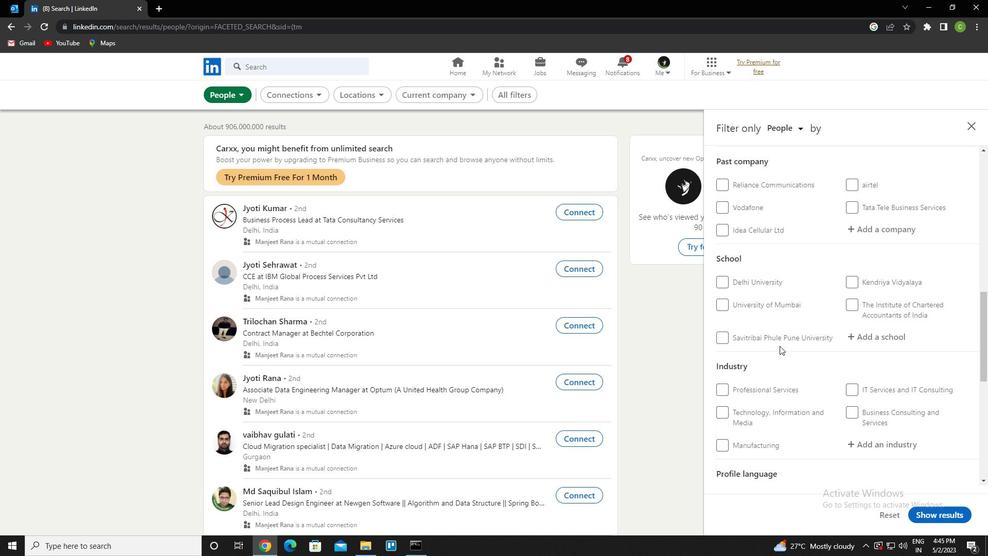 
Action: Mouse scrolled (779, 327) with delta (0, 0)
Screenshot: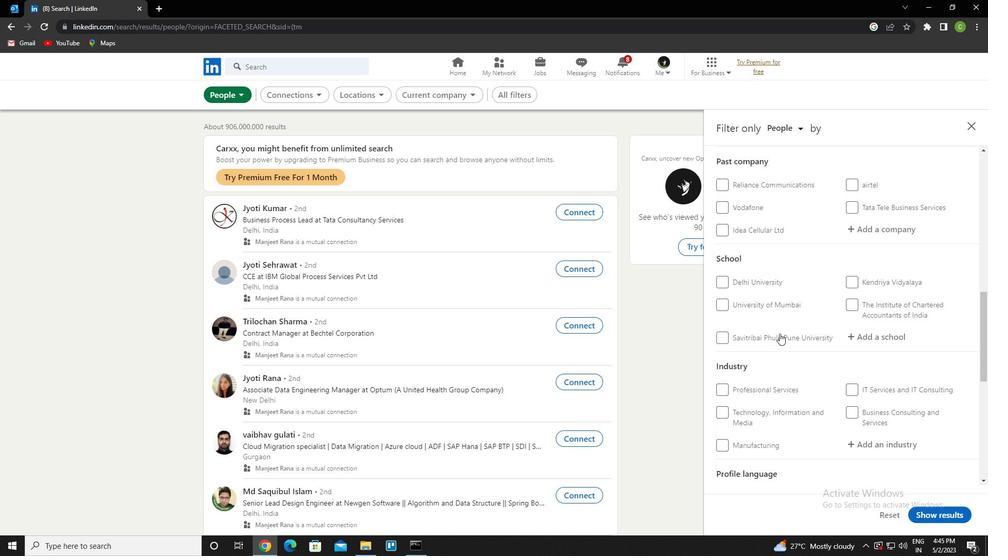 
Action: Mouse scrolled (779, 327) with delta (0, 0)
Screenshot: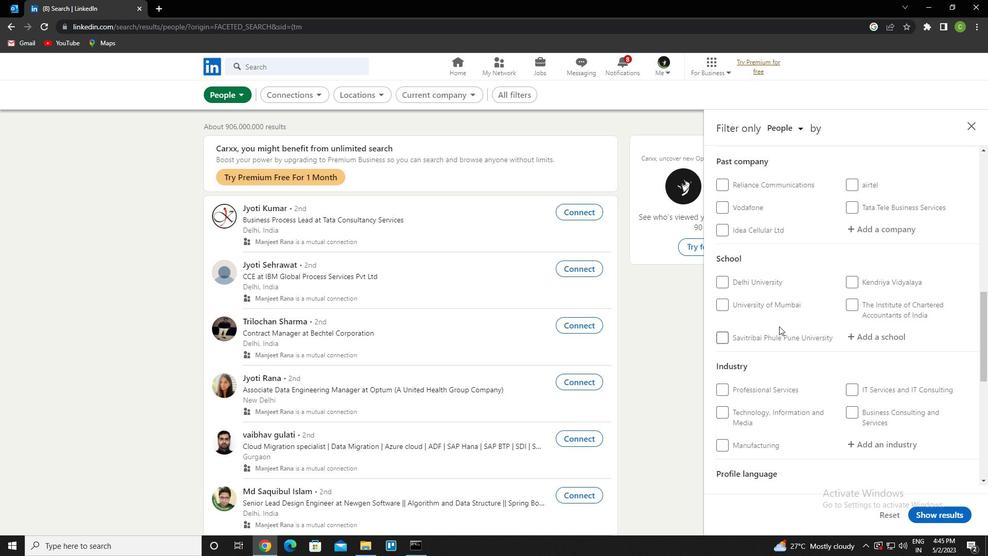 
Action: Mouse scrolled (779, 327) with delta (0, 0)
Screenshot: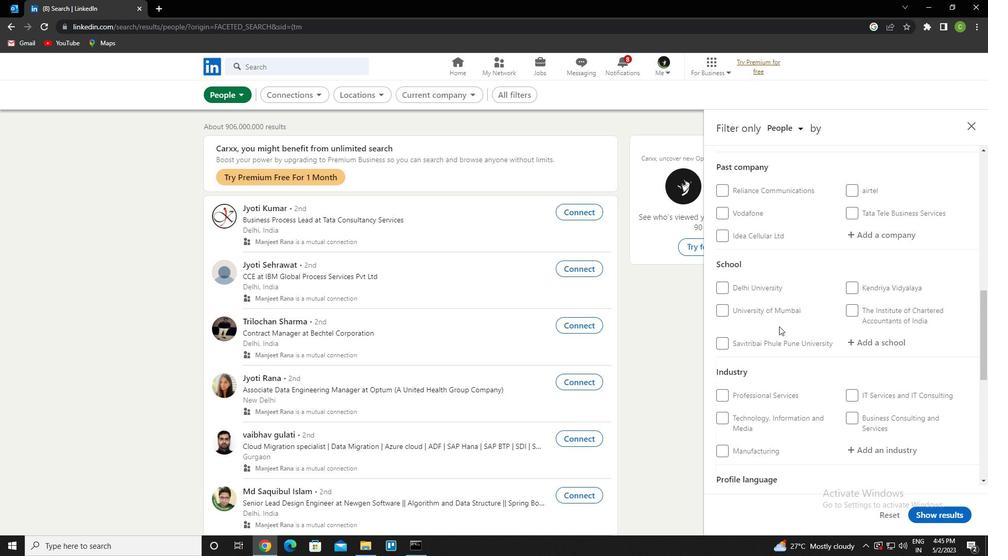 
Action: Mouse moved to (880, 291)
Screenshot: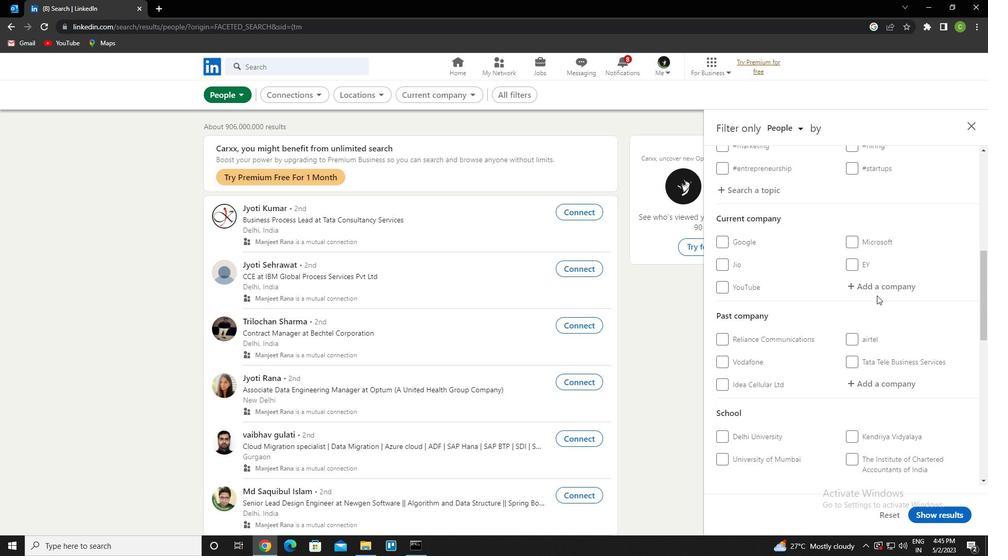 
Action: Mouse pressed left at (880, 291)
Screenshot: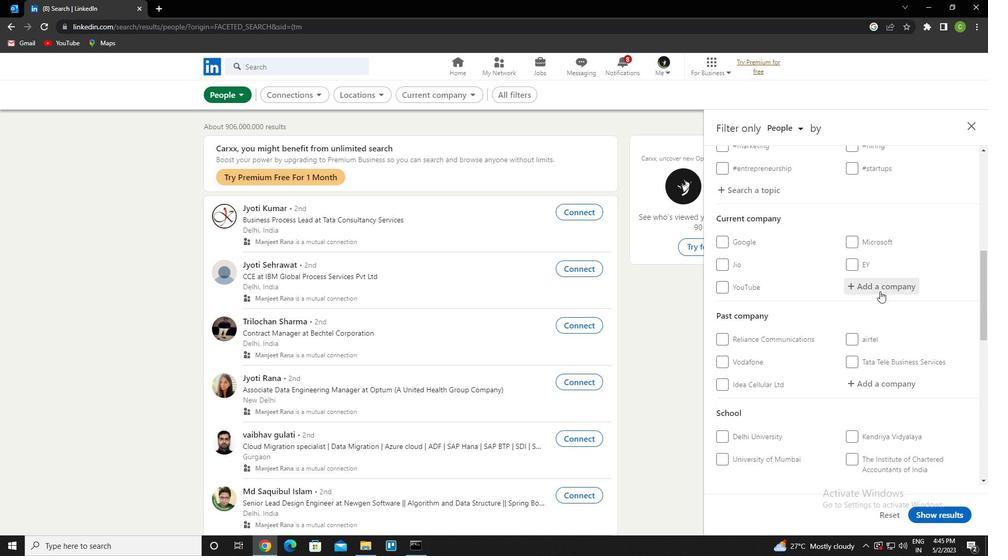
Action: Key pressed <Key.caps_lock>tibco<Key.down><Key.enter>
Screenshot: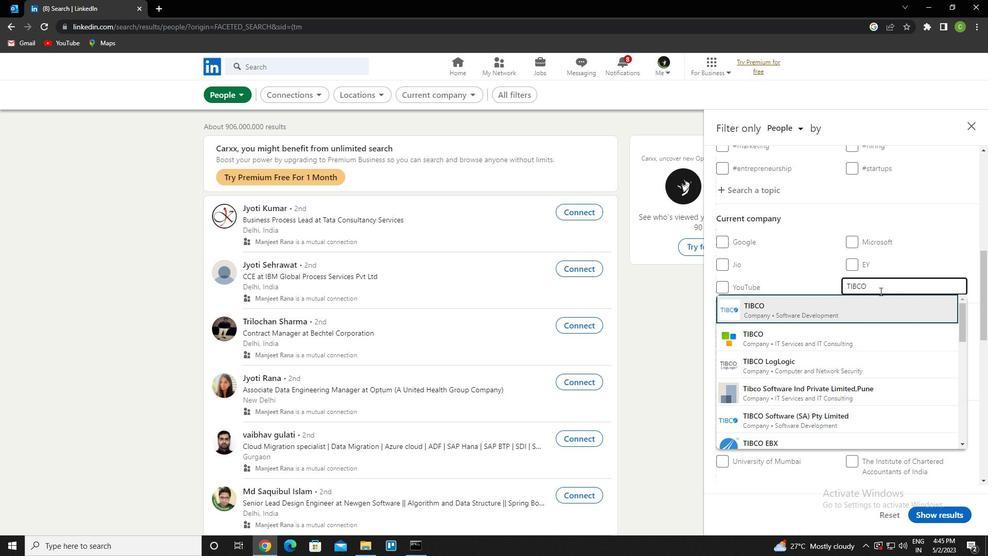 
Action: Mouse scrolled (880, 290) with delta (0, 0)
Screenshot: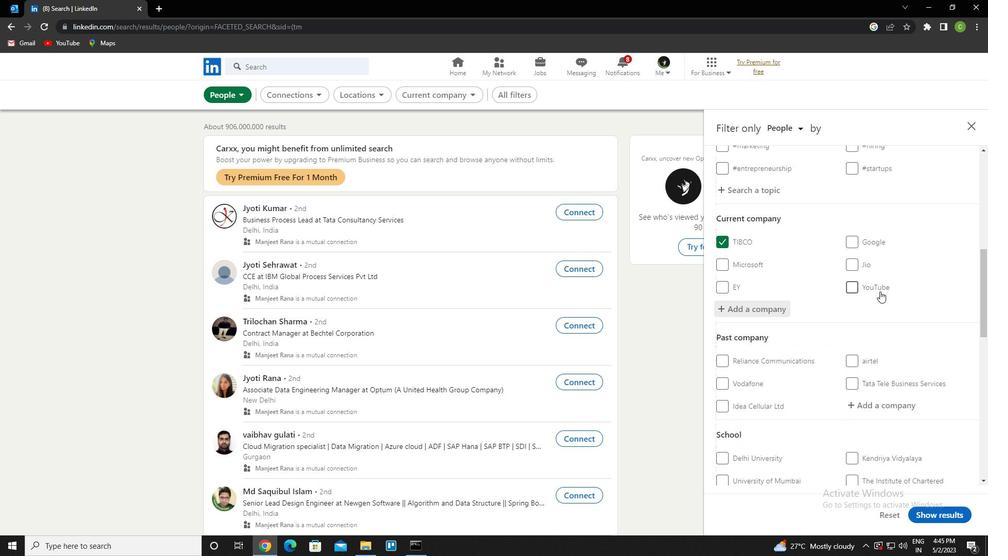 
Action: Mouse scrolled (880, 290) with delta (0, 0)
Screenshot: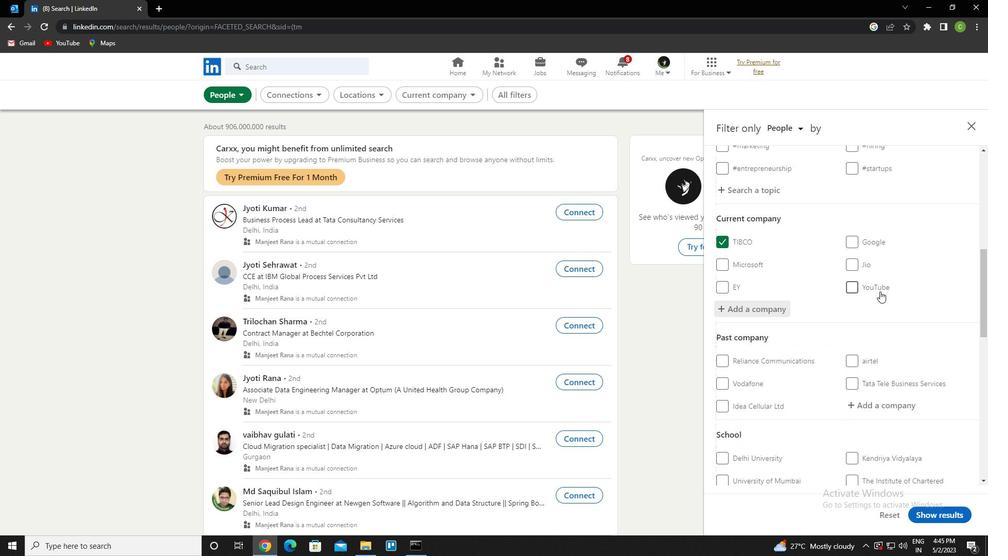 
Action: Mouse moved to (846, 337)
Screenshot: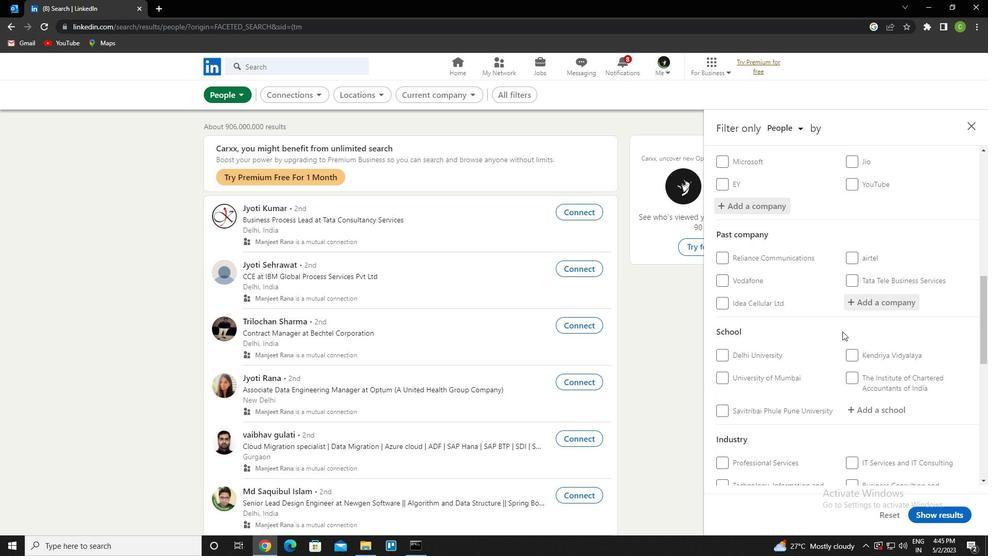 
Action: Mouse scrolled (846, 336) with delta (0, 0)
Screenshot: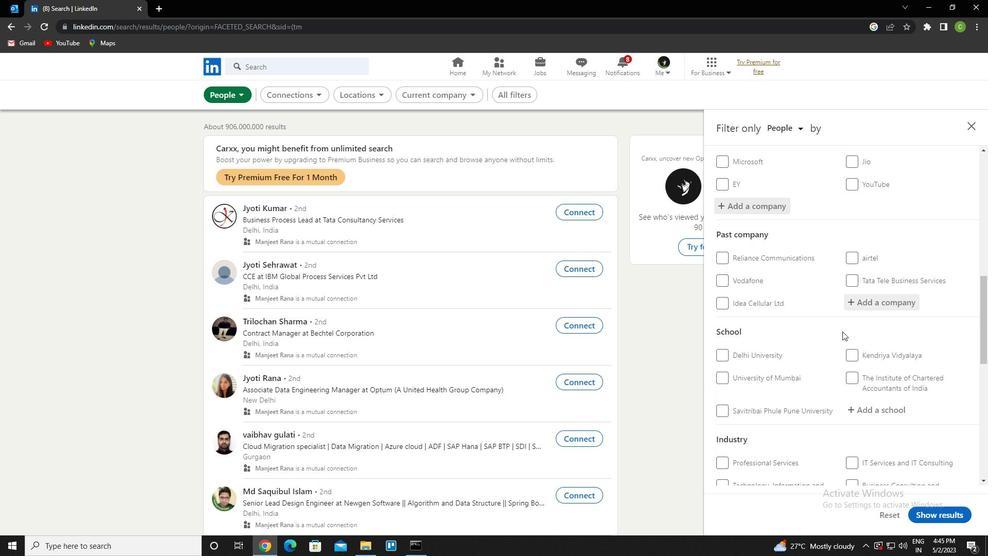 
Action: Mouse scrolled (846, 336) with delta (0, 0)
Screenshot: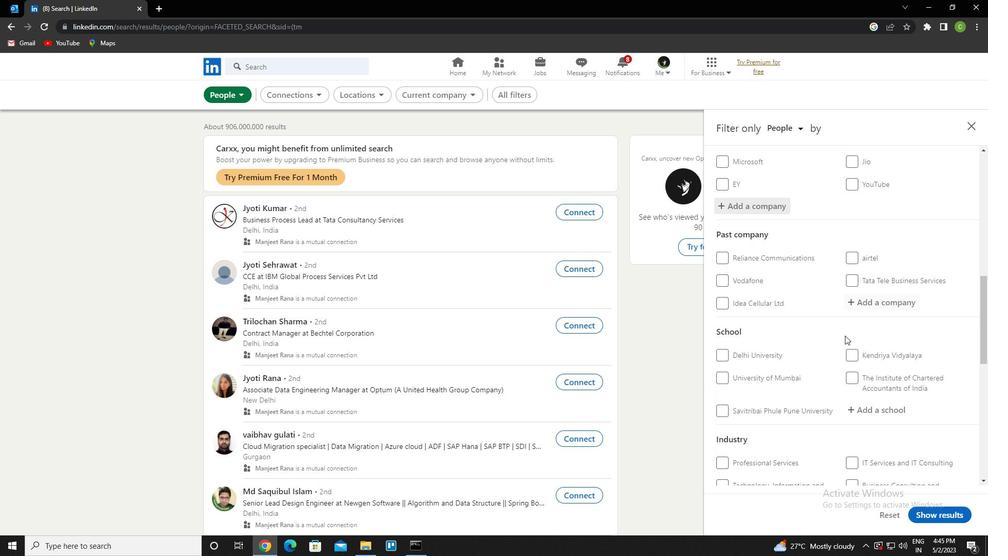 
Action: Mouse moved to (875, 303)
Screenshot: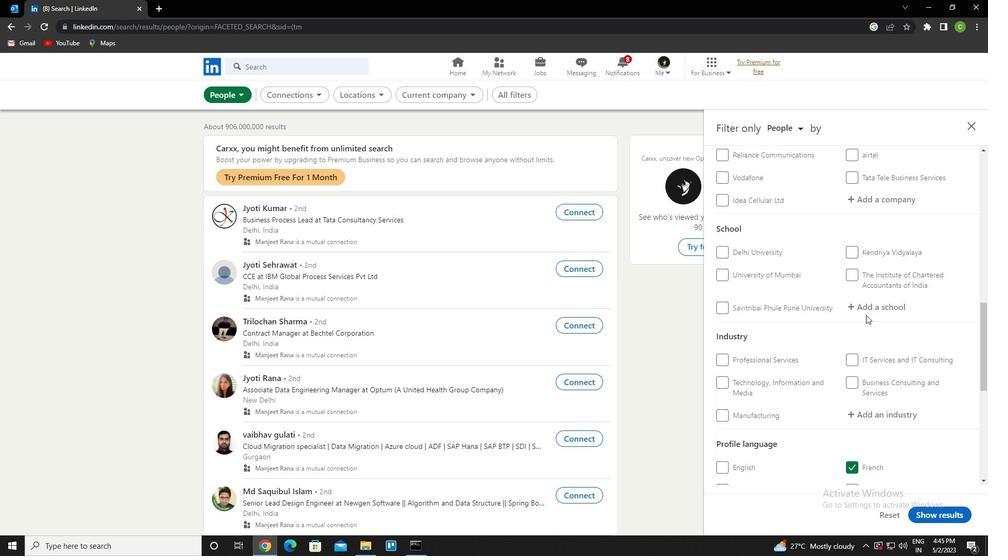 
Action: Mouse pressed left at (875, 303)
Screenshot: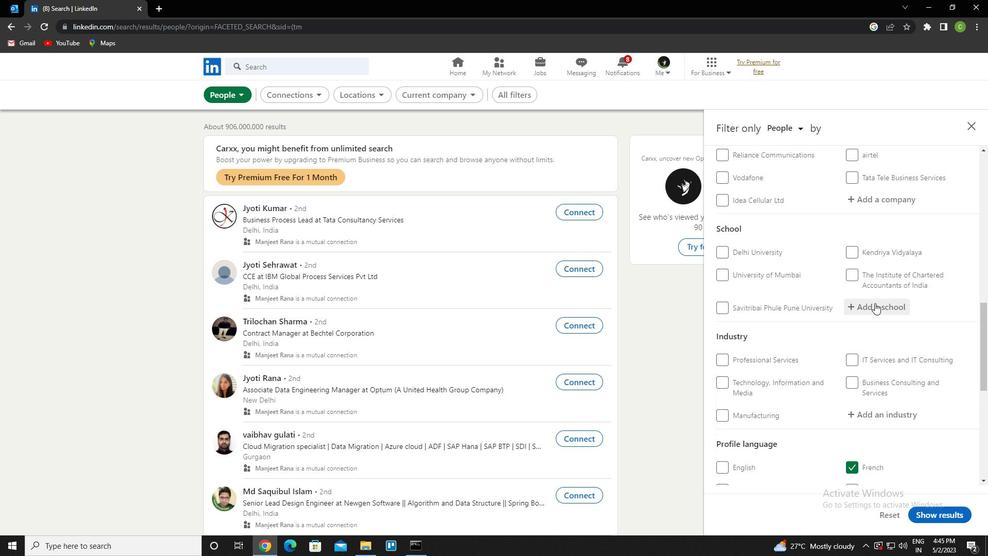 
Action: Key pressed jobs<Key.space>intelangana<Key.left><Key.right><Key.space><Key.backspace><Key.right><Key.space><Key.down><Key.enter>
Screenshot: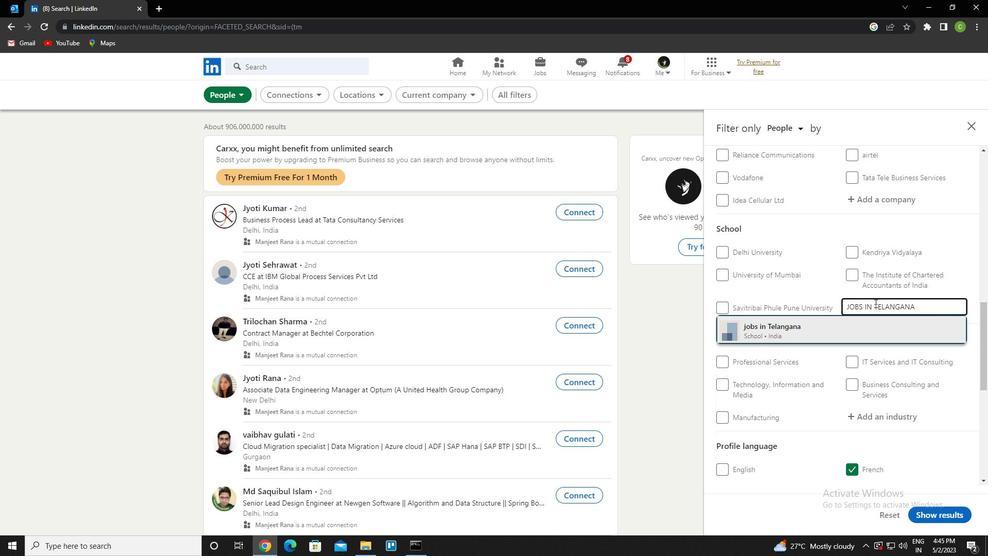 
Action: Mouse moved to (807, 329)
Screenshot: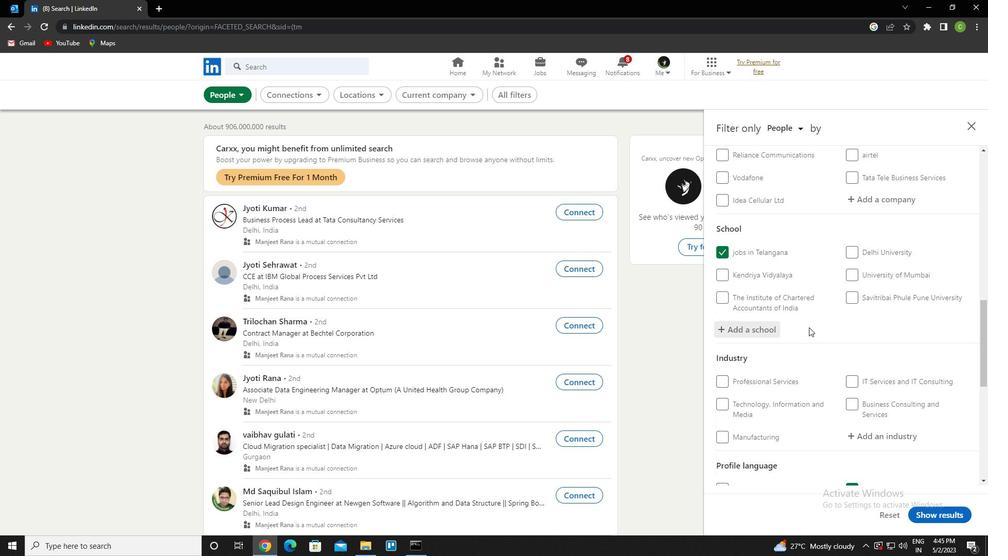 
Action: Mouse scrolled (807, 328) with delta (0, 0)
Screenshot: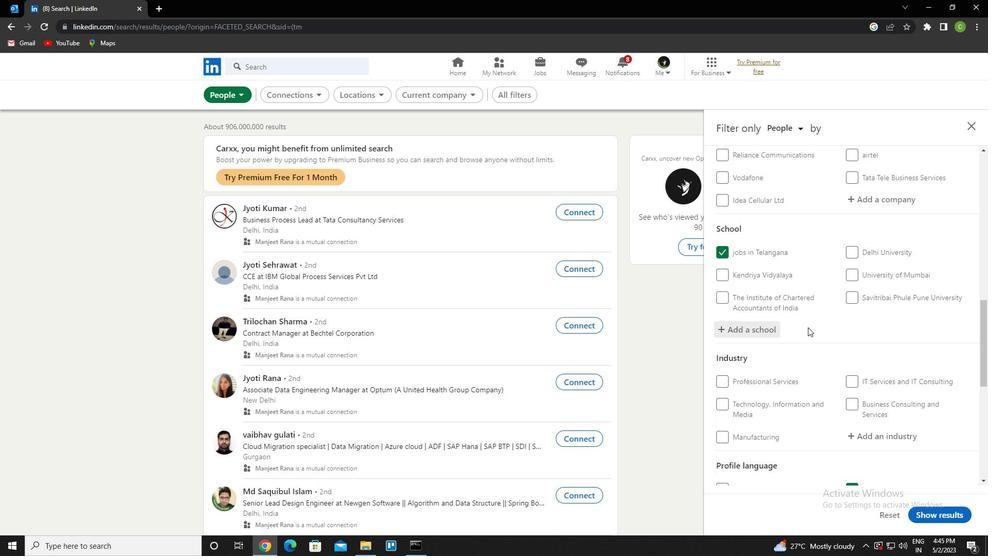 
Action: Mouse scrolled (807, 328) with delta (0, 0)
Screenshot: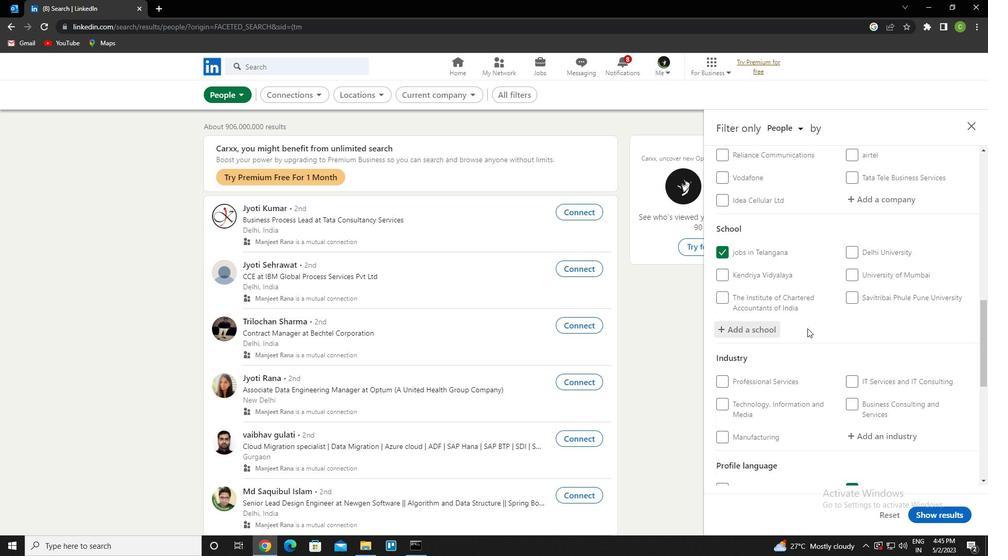 
Action: Mouse scrolled (807, 328) with delta (0, 0)
Screenshot: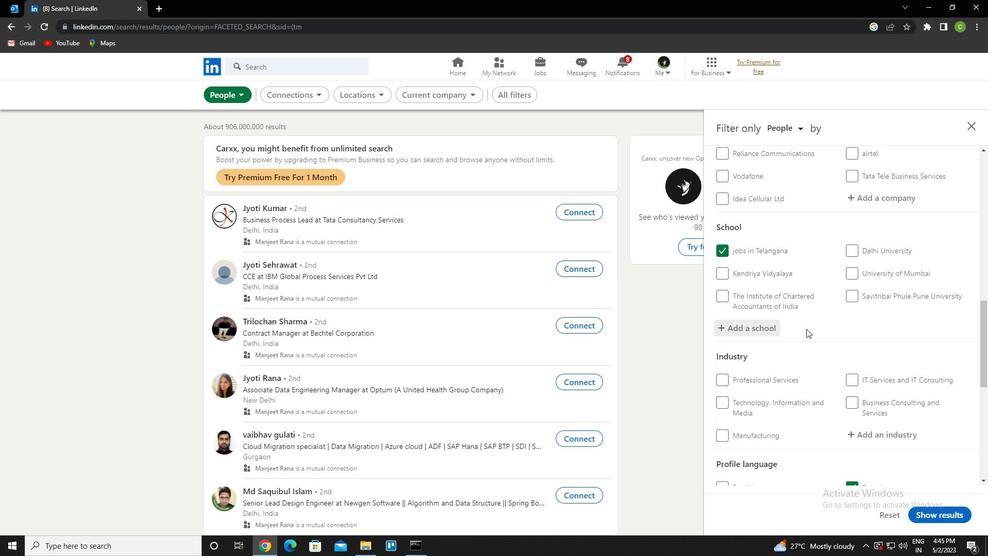 
Action: Mouse moved to (873, 286)
Screenshot: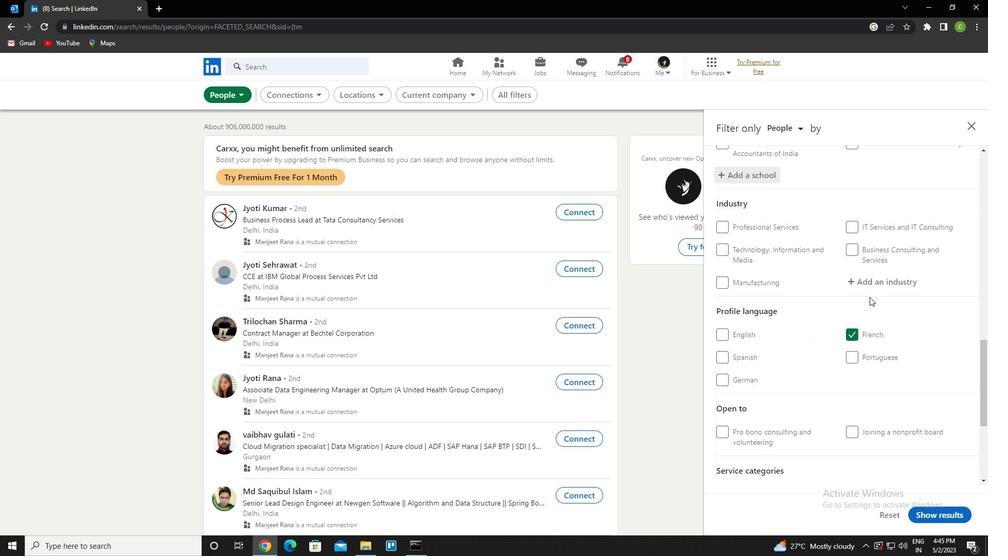 
Action: Mouse pressed left at (873, 286)
Screenshot: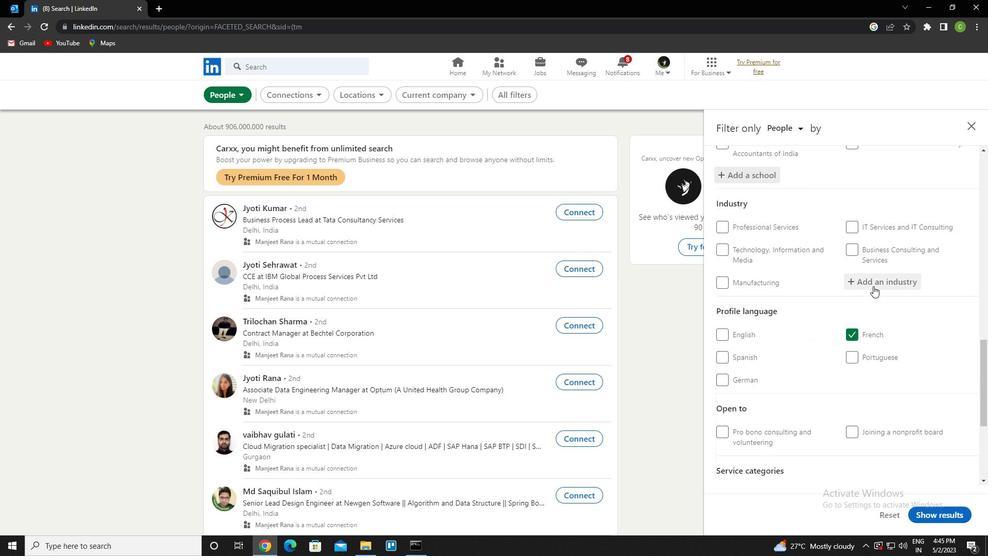 
Action: Key pressed ctrl+F<Key.caps_lock>ish<Key.down><Key.enter>
Screenshot: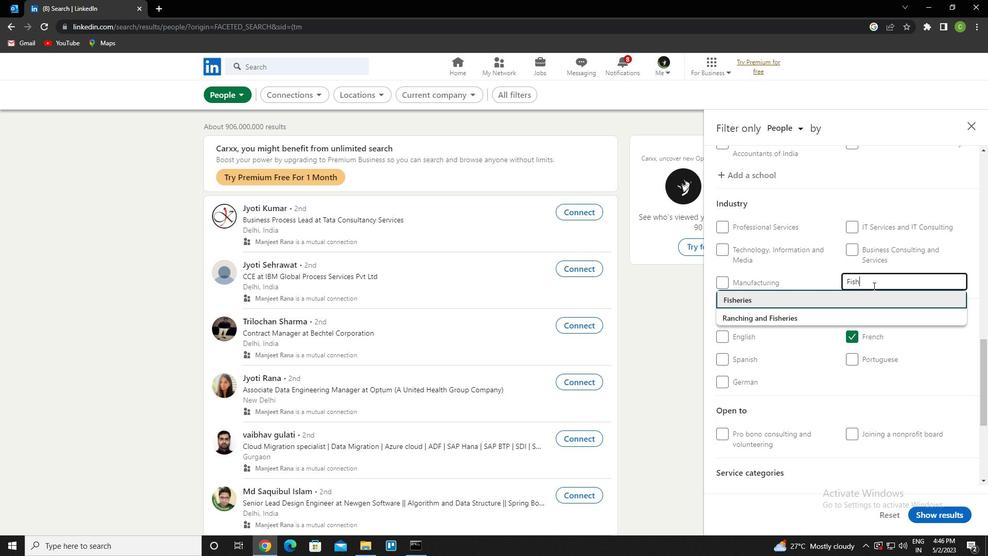 
Action: Mouse moved to (873, 286)
Screenshot: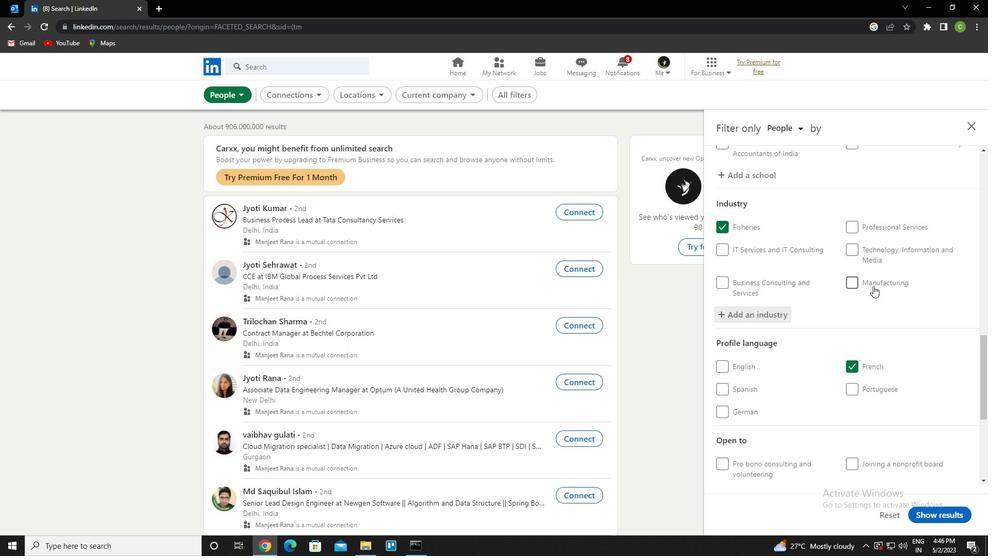 
Action: Mouse scrolled (873, 285) with delta (0, 0)
Screenshot: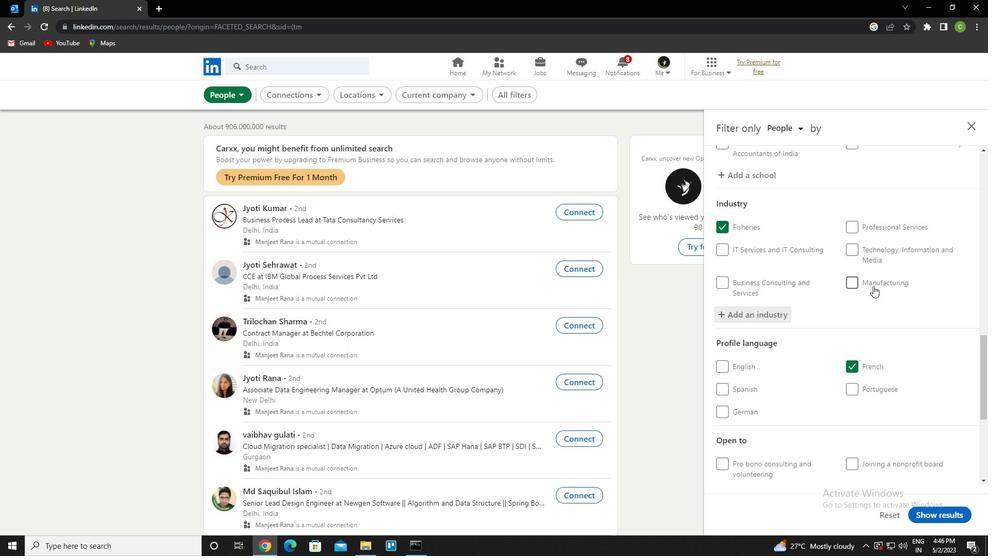 
Action: Mouse scrolled (873, 285) with delta (0, 0)
Screenshot: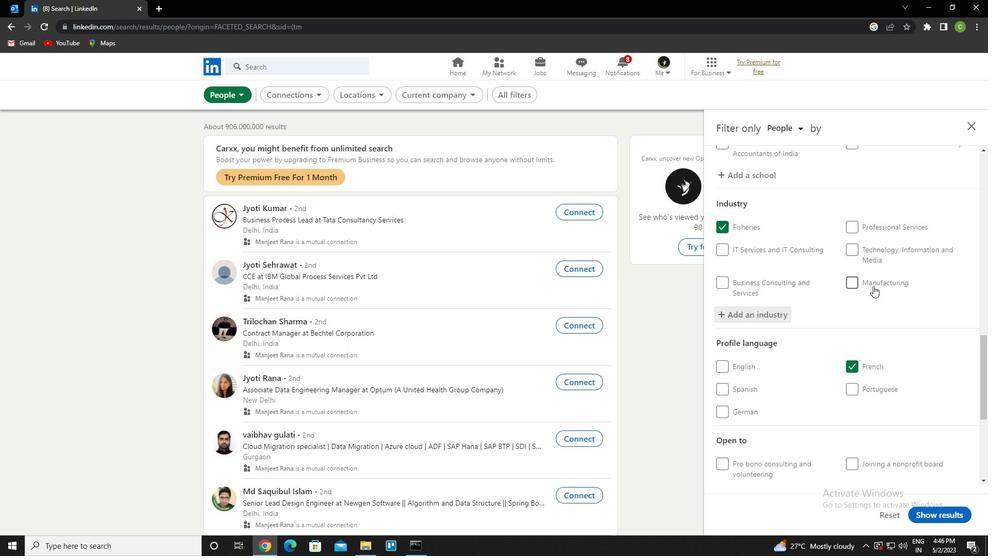 
Action: Mouse scrolled (873, 285) with delta (0, 0)
Screenshot: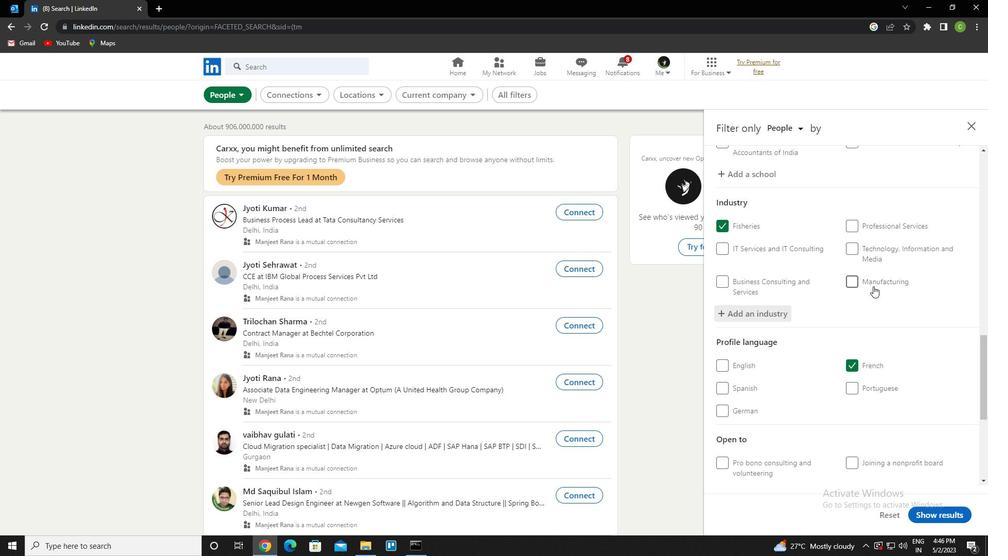 
Action: Mouse scrolled (873, 285) with delta (0, 0)
Screenshot: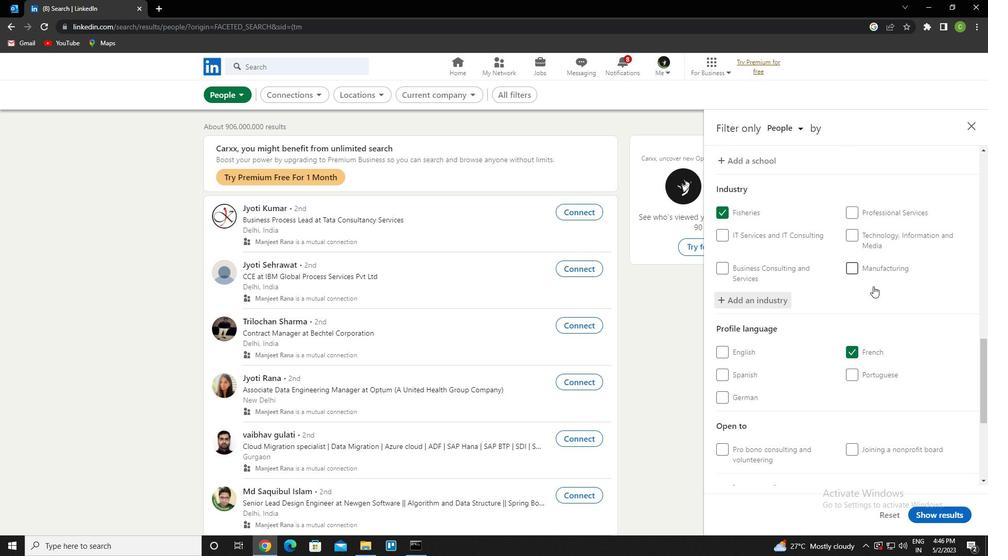 
Action: Mouse scrolled (873, 285) with delta (0, 0)
Screenshot: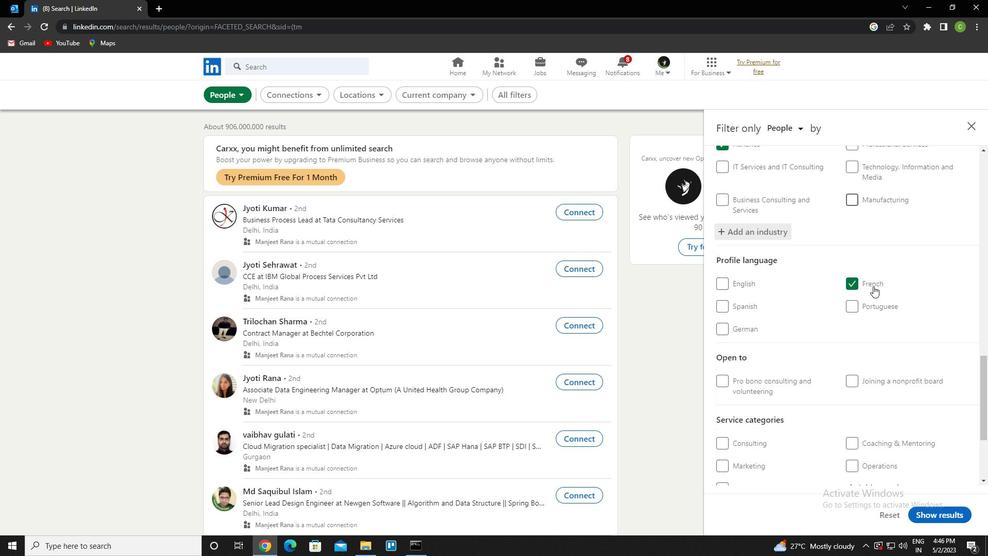 
Action: Mouse scrolled (873, 285) with delta (0, 0)
Screenshot: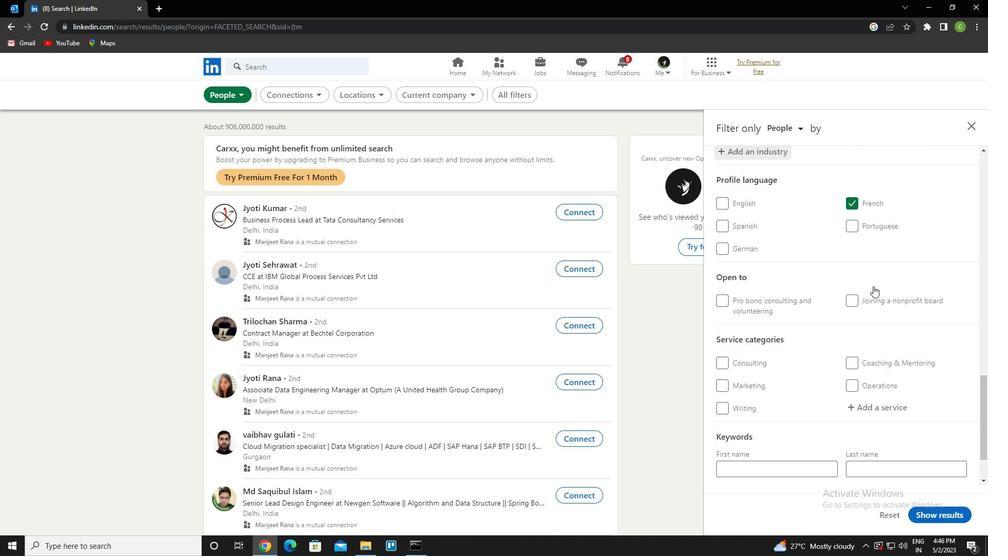 
Action: Mouse moved to (873, 340)
Screenshot: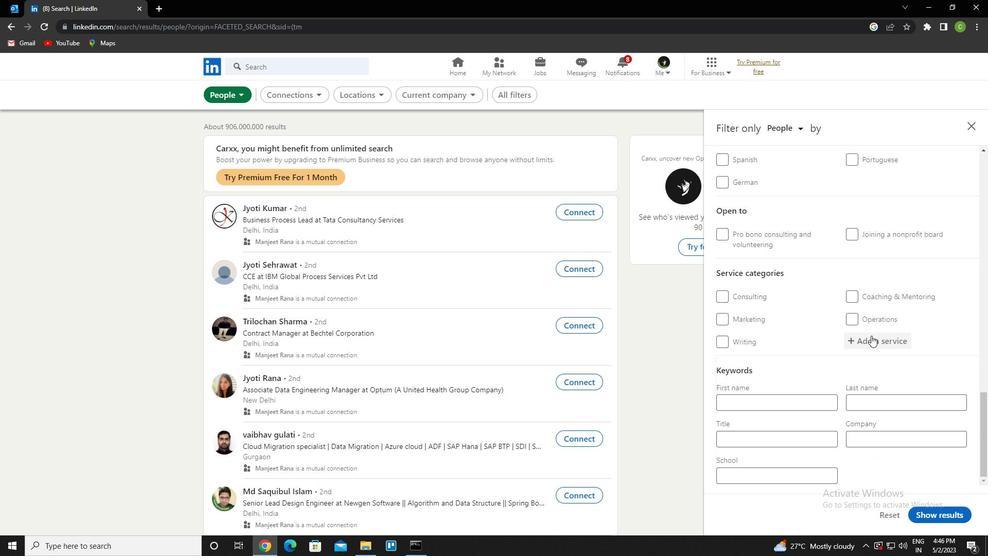 
Action: Mouse pressed left at (873, 340)
Screenshot: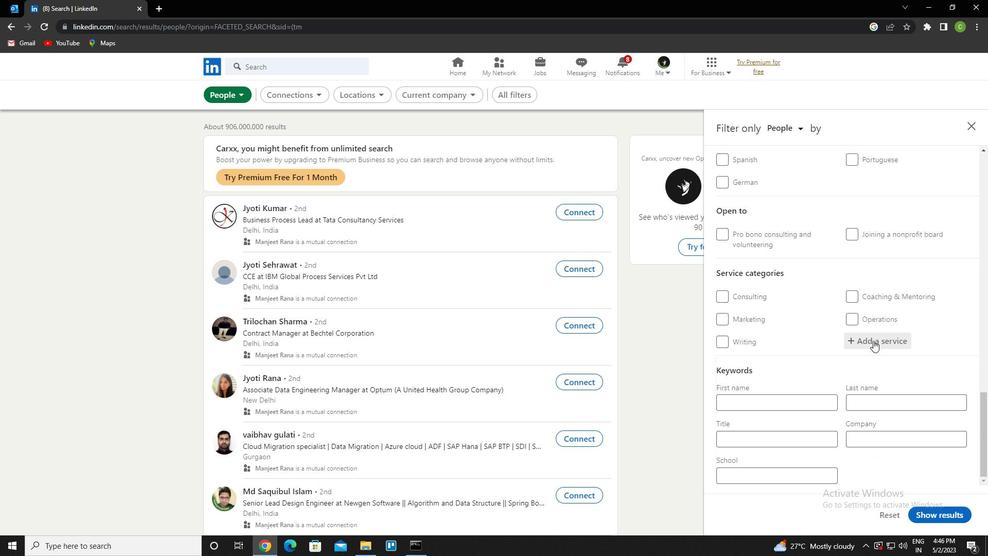 
Action: Key pressed <Key.caps_lock>e<Key.caps_lock>xecutuve
Screenshot: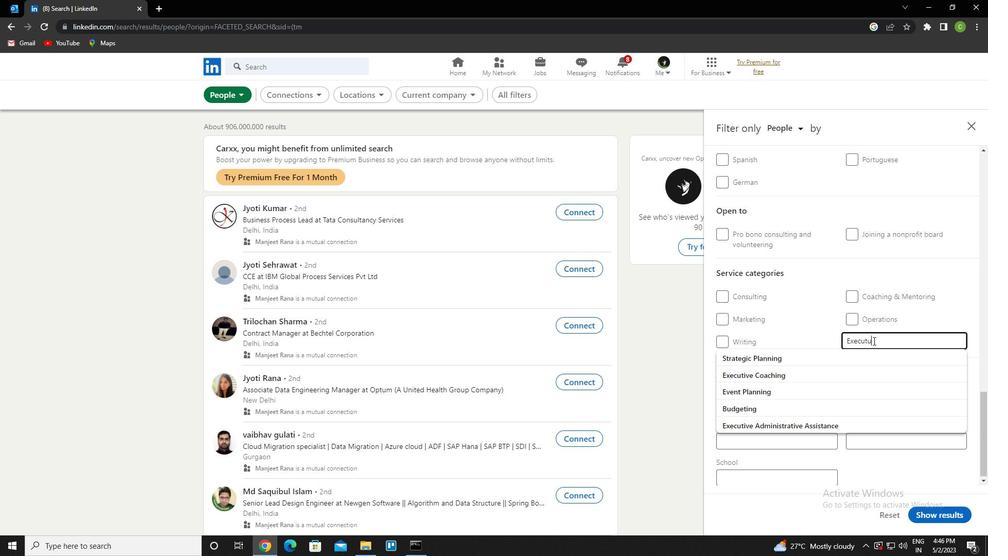
Action: Mouse moved to (900, 356)
Screenshot: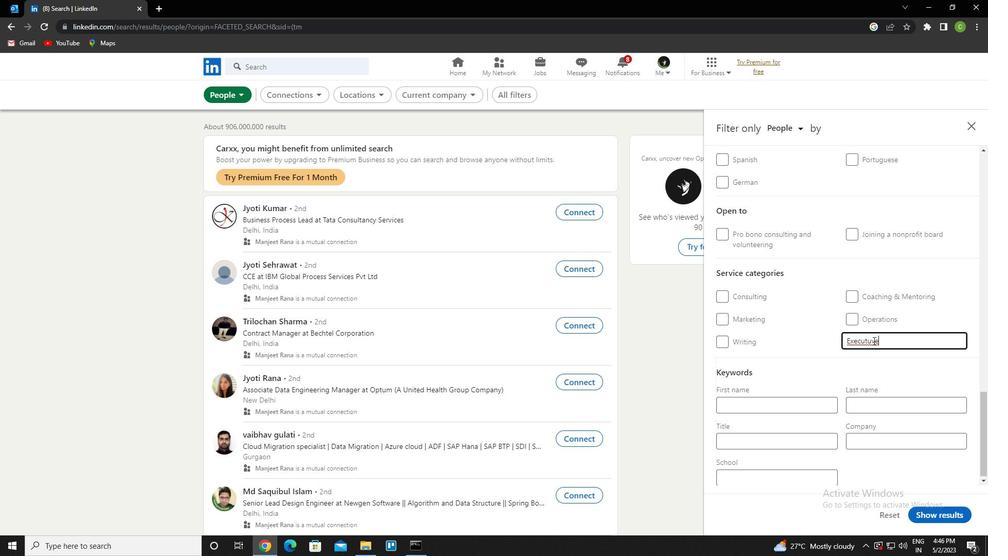 
Action: Key pressed <Key.backspace><Key.backspace><Key.backspace>ive<Key.down><Key.enter>
Screenshot: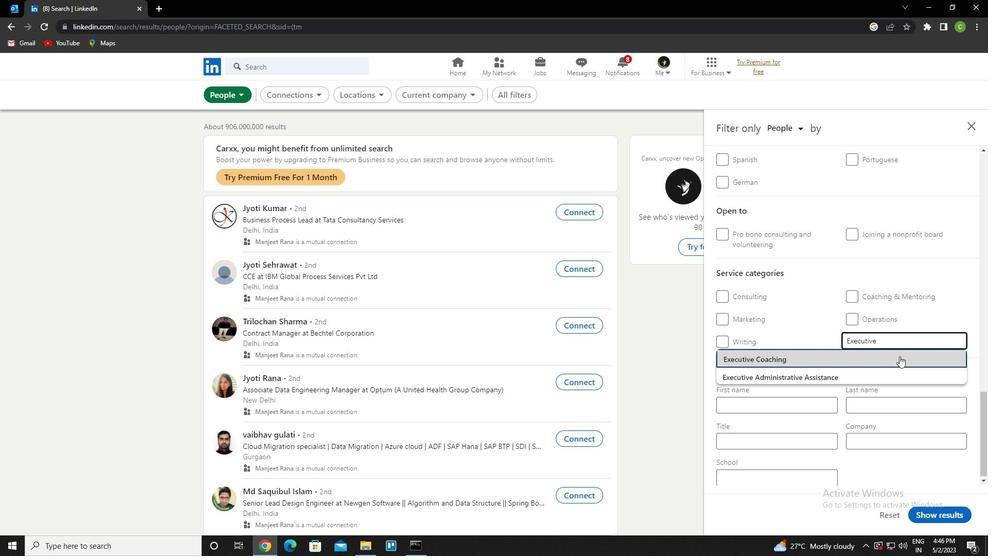 
Action: Mouse scrolled (900, 355) with delta (0, 0)
Screenshot: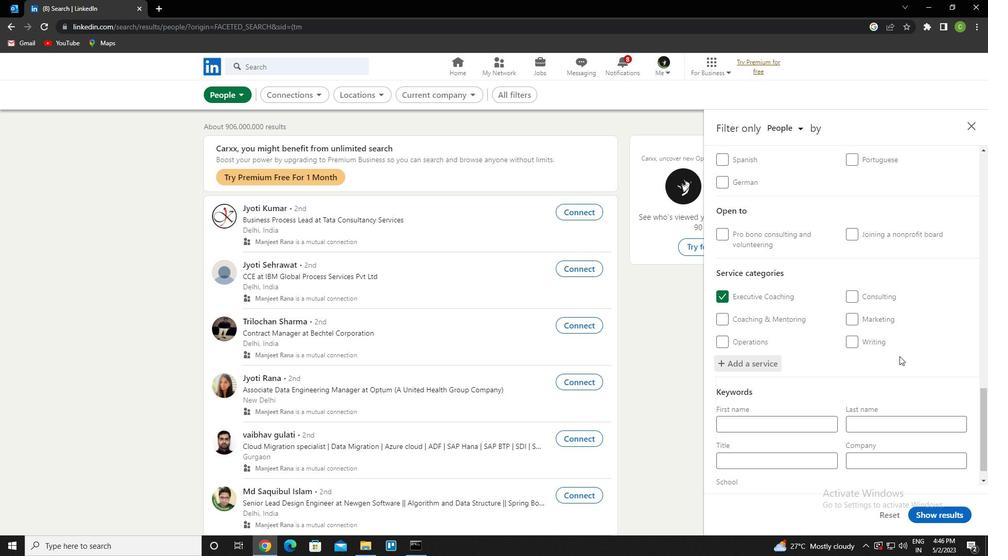 
Action: Mouse scrolled (900, 355) with delta (0, 0)
Screenshot: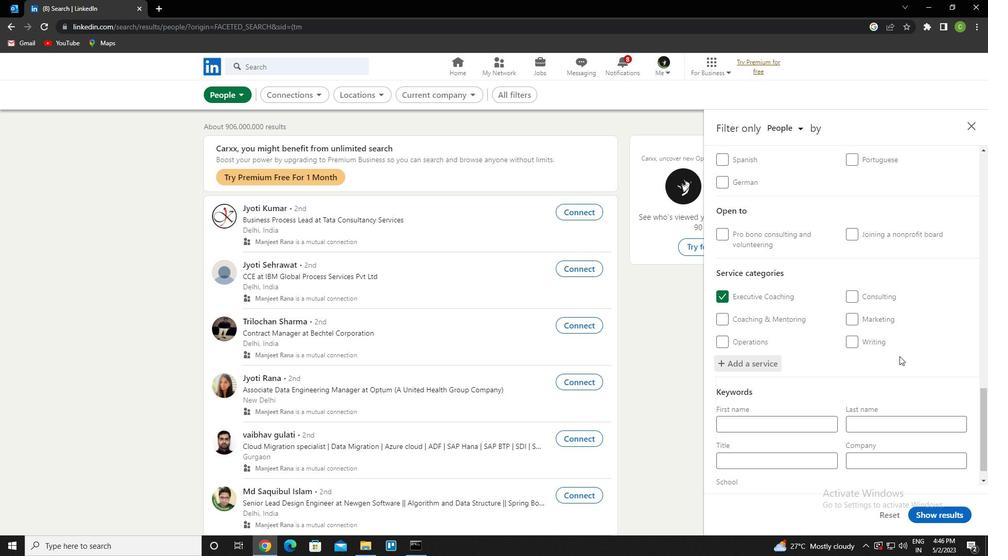 
Action: Mouse scrolled (900, 355) with delta (0, 0)
Screenshot: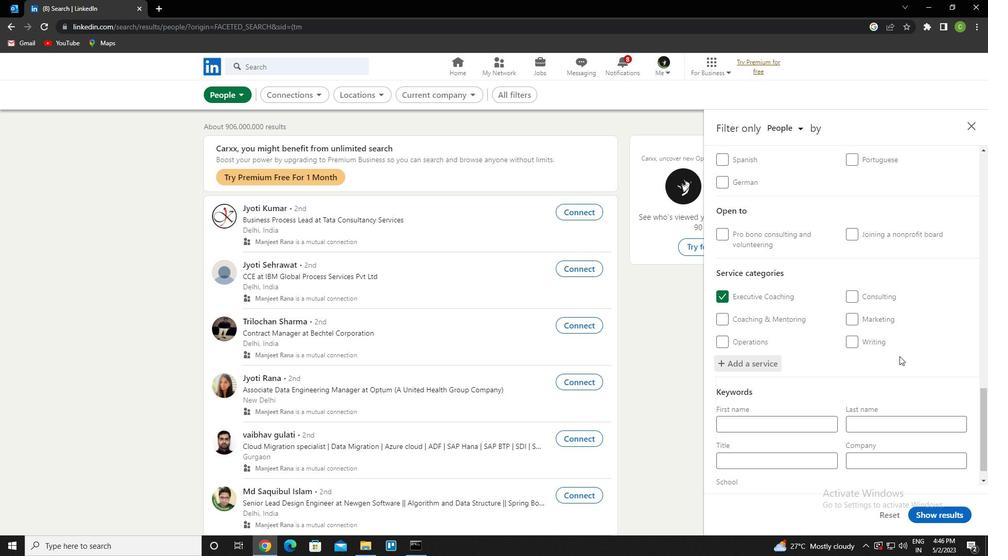 
Action: Mouse scrolled (900, 355) with delta (0, 0)
Screenshot: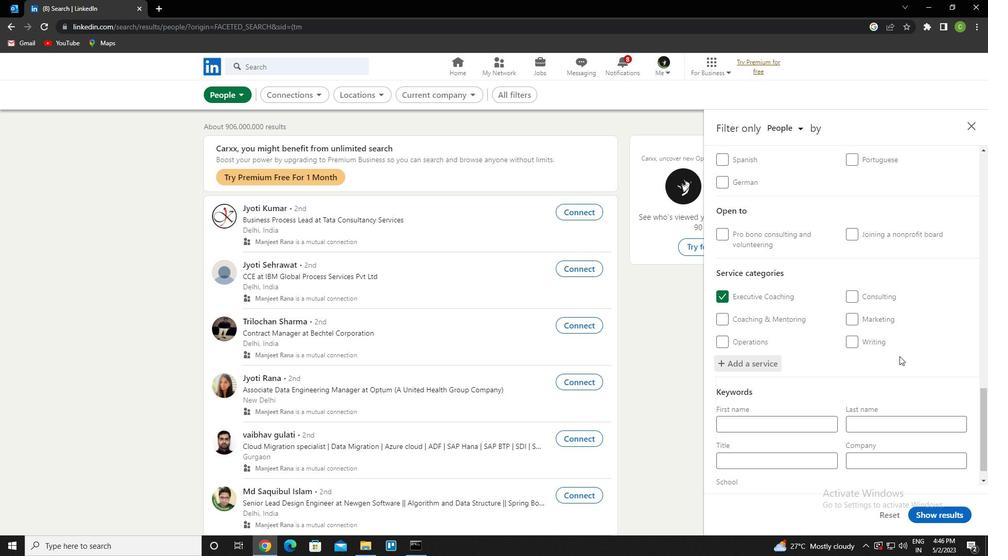 
Action: Mouse scrolled (900, 355) with delta (0, 0)
Screenshot: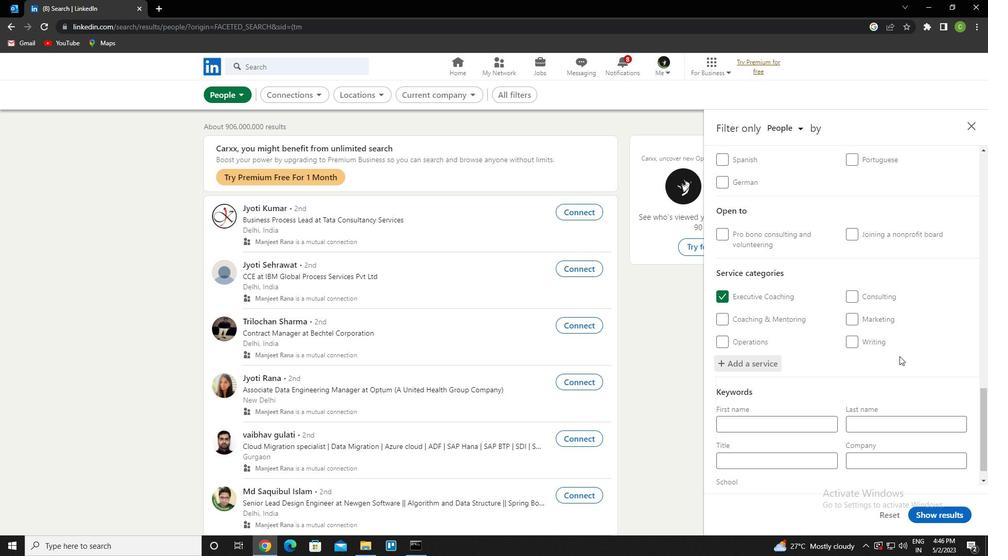 
Action: Mouse scrolled (900, 355) with delta (0, 0)
Screenshot: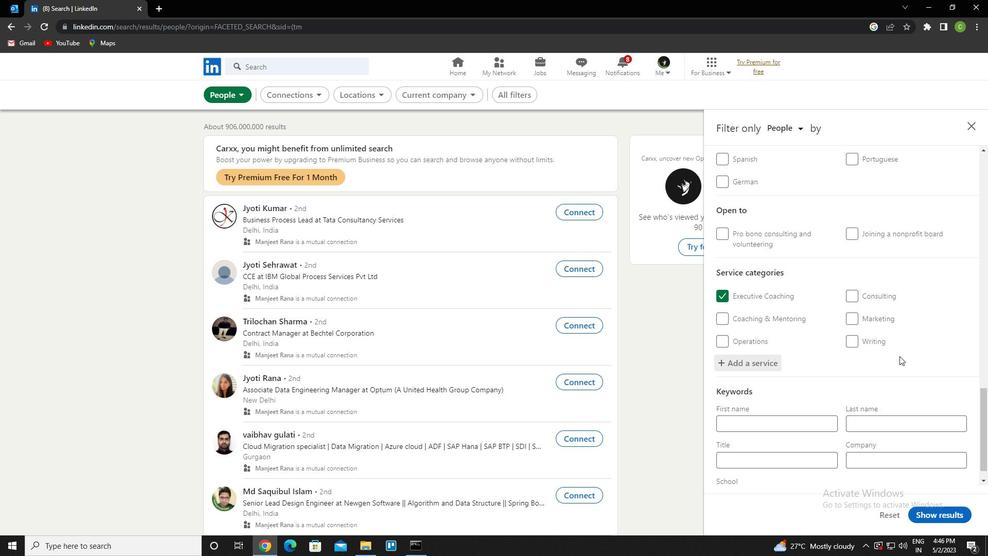 
Action: Mouse scrolled (900, 355) with delta (0, 0)
Screenshot: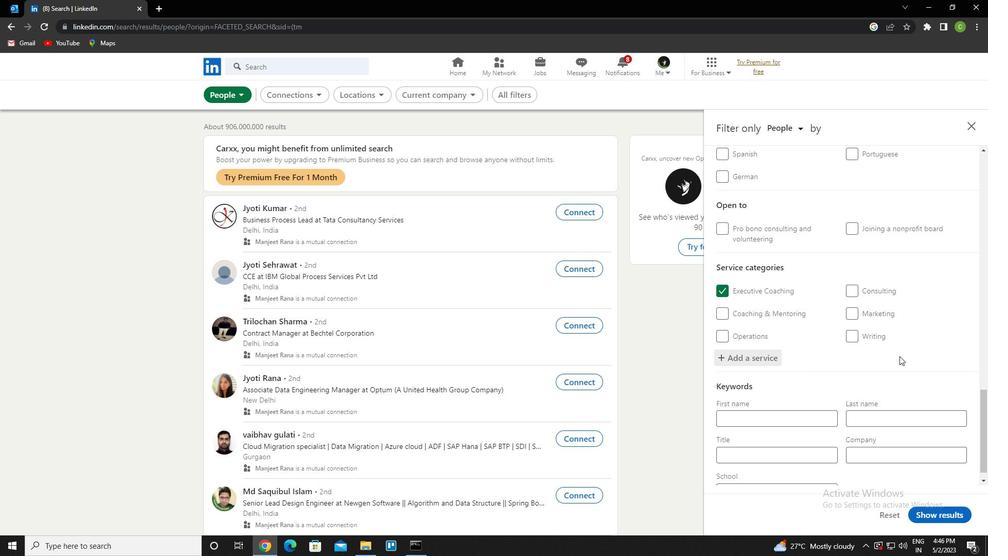 
Action: Mouse scrolled (900, 355) with delta (0, 0)
Screenshot: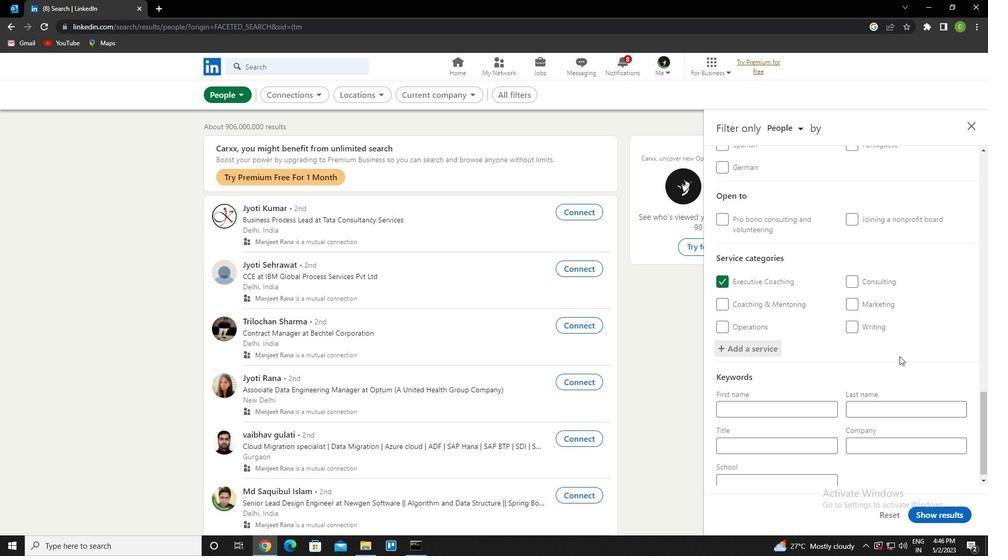 
Action: Mouse moved to (802, 441)
Screenshot: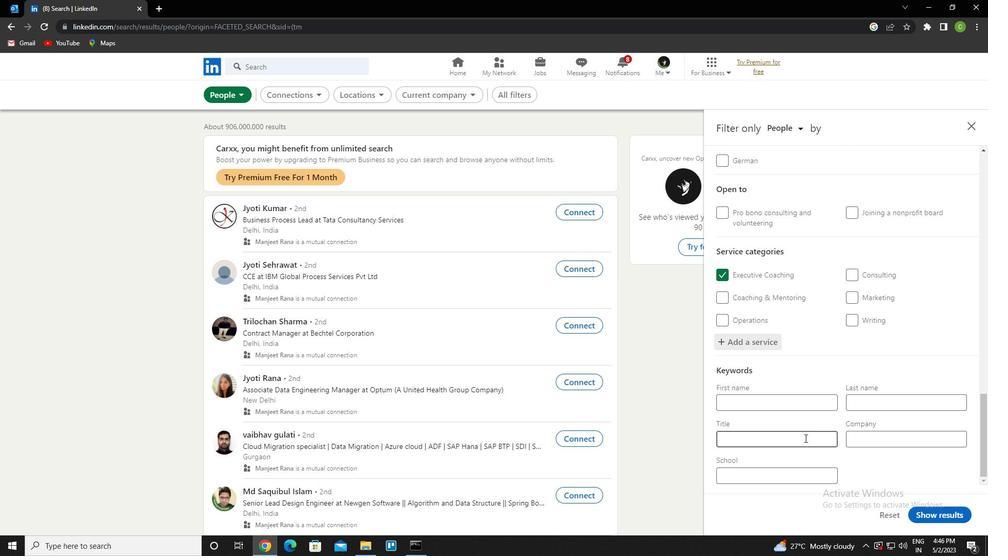 
Action: Mouse pressed left at (802, 441)
Screenshot: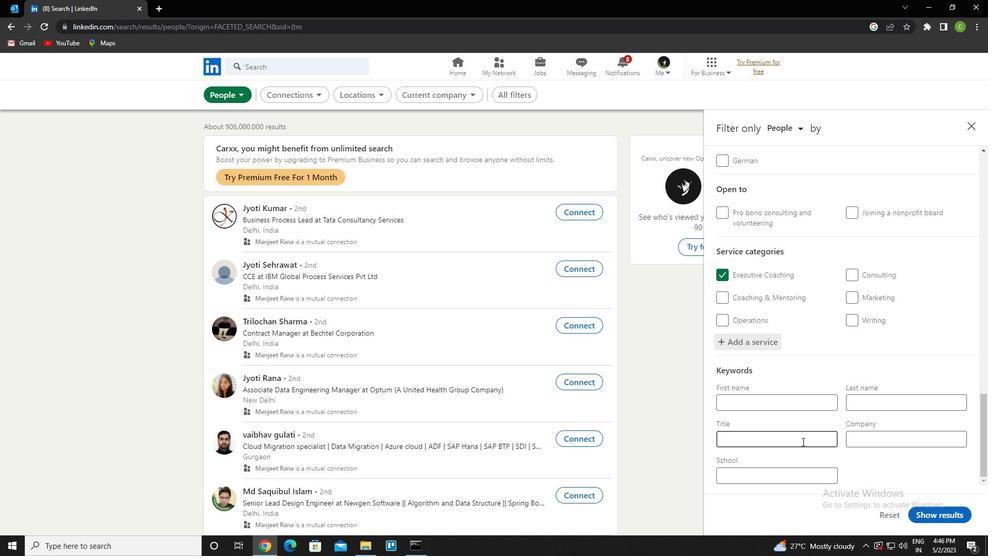 
Action: Key pressed <Key.caps_lock>c<Key.caps_lock>hemist
Screenshot: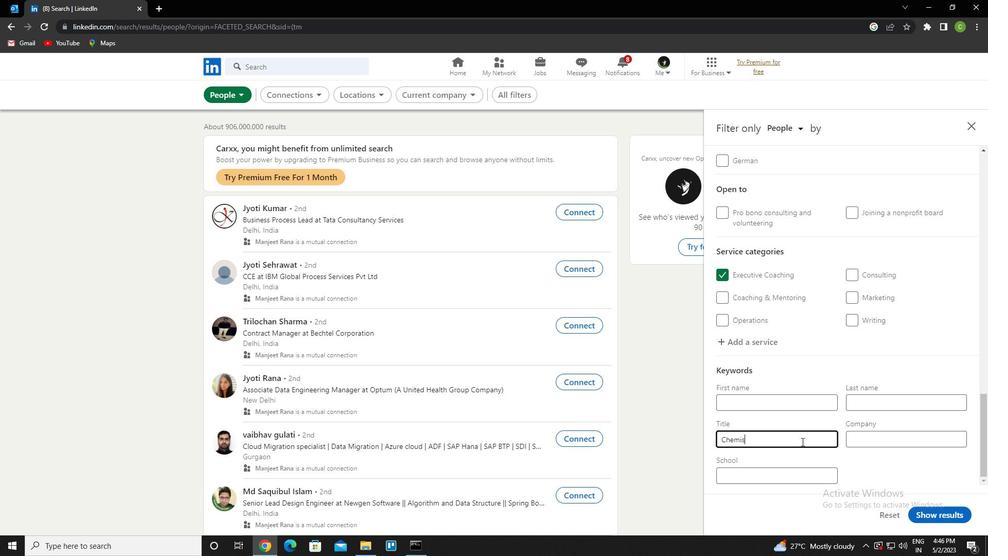 
Action: Mouse moved to (956, 518)
Screenshot: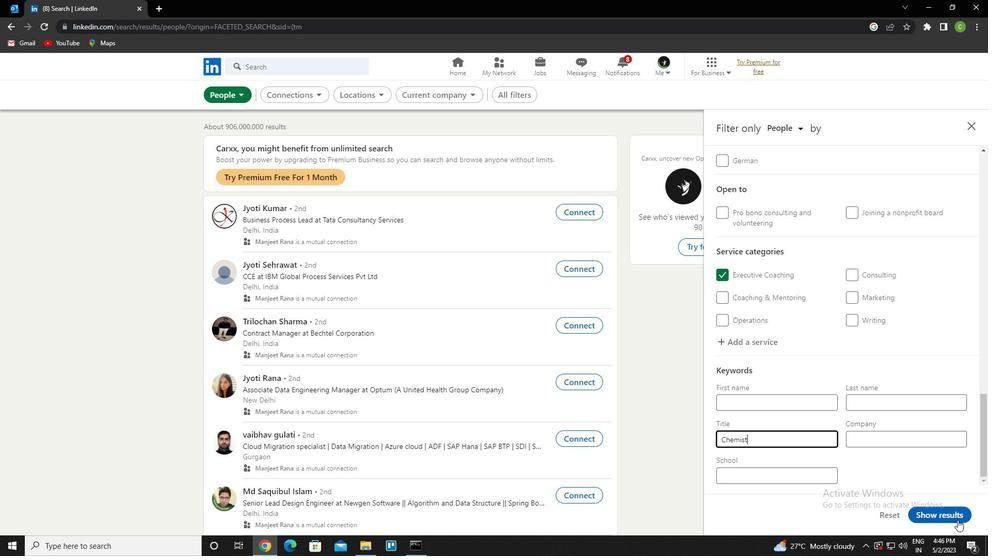 
Action: Mouse pressed left at (956, 518)
Screenshot: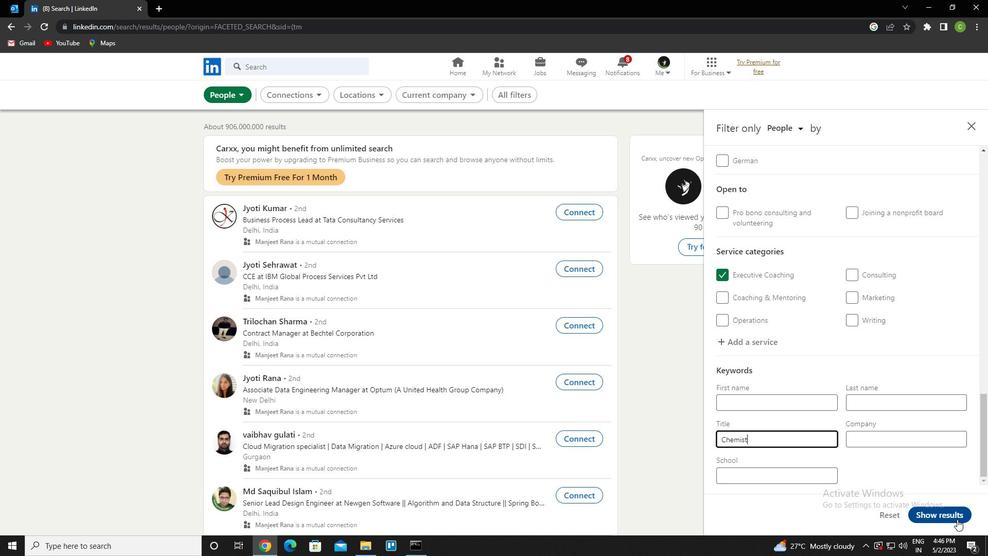 
Action: Mouse moved to (433, 499)
Screenshot: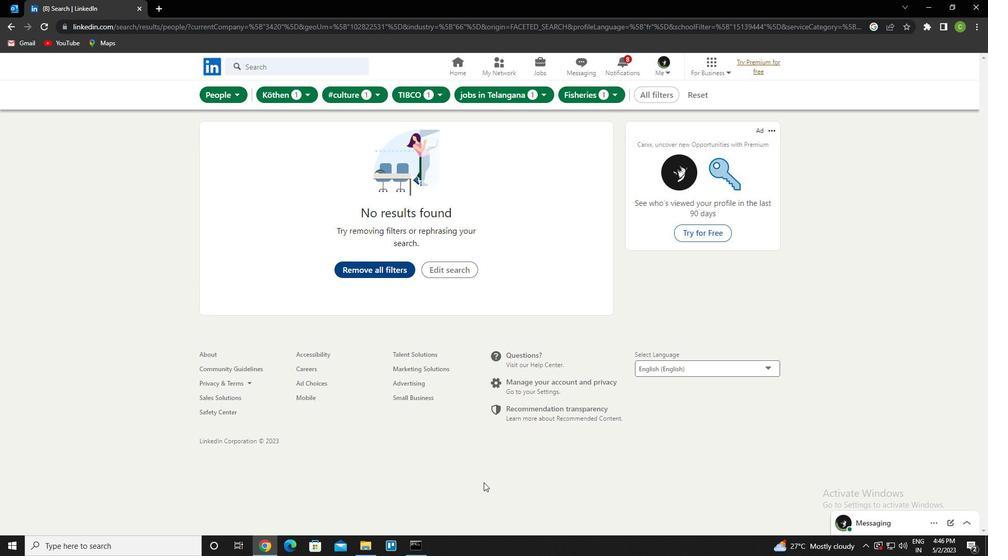 
